 Task: Look for space in Kukichūō, Japan from 13th August, 2023 to 17th August, 2023 for 2 adults in price range Rs.10000 to Rs.16000. Place can be entire place with 2 bedrooms having 2 beds and 1 bathroom. Property type can be house, flat, guest house. Amenities needed are: wifi. Booking option can be shelf check-in. Required host language is English.
Action: Mouse moved to (510, 132)
Screenshot: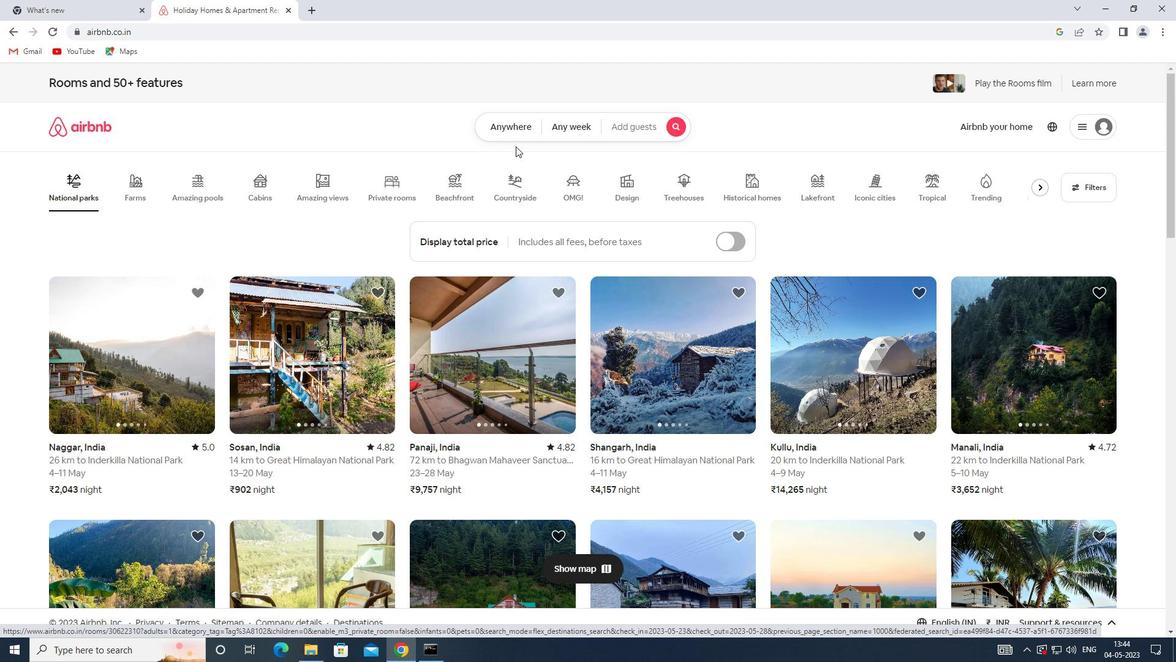 
Action: Mouse pressed left at (510, 132)
Screenshot: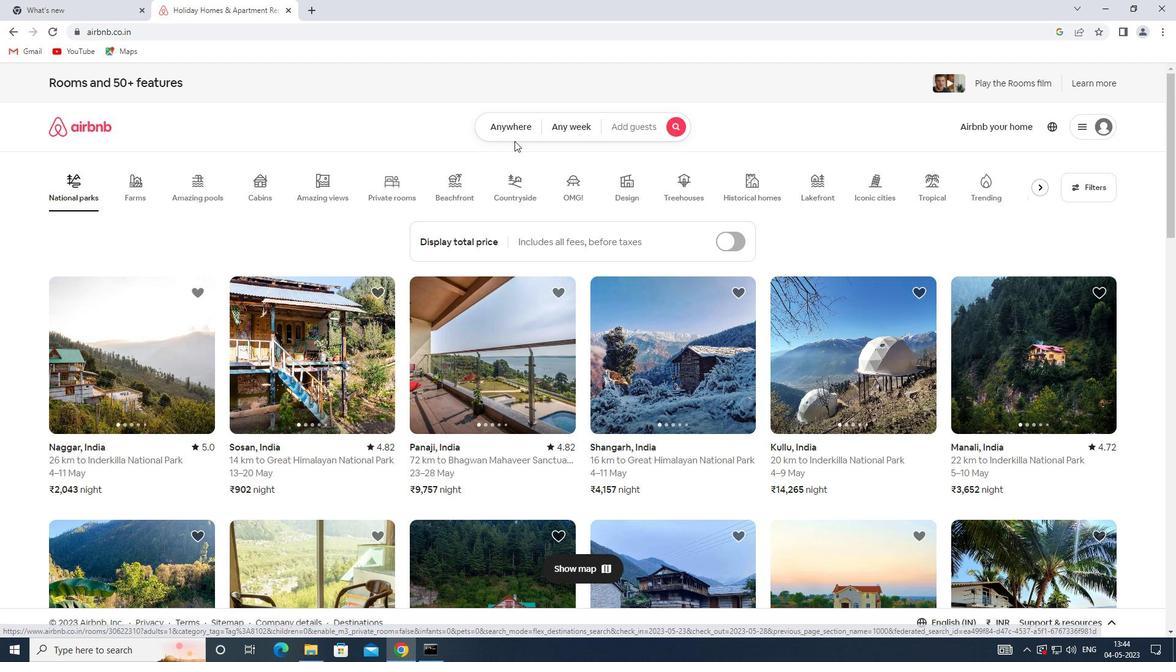 
Action: Mouse moved to (475, 167)
Screenshot: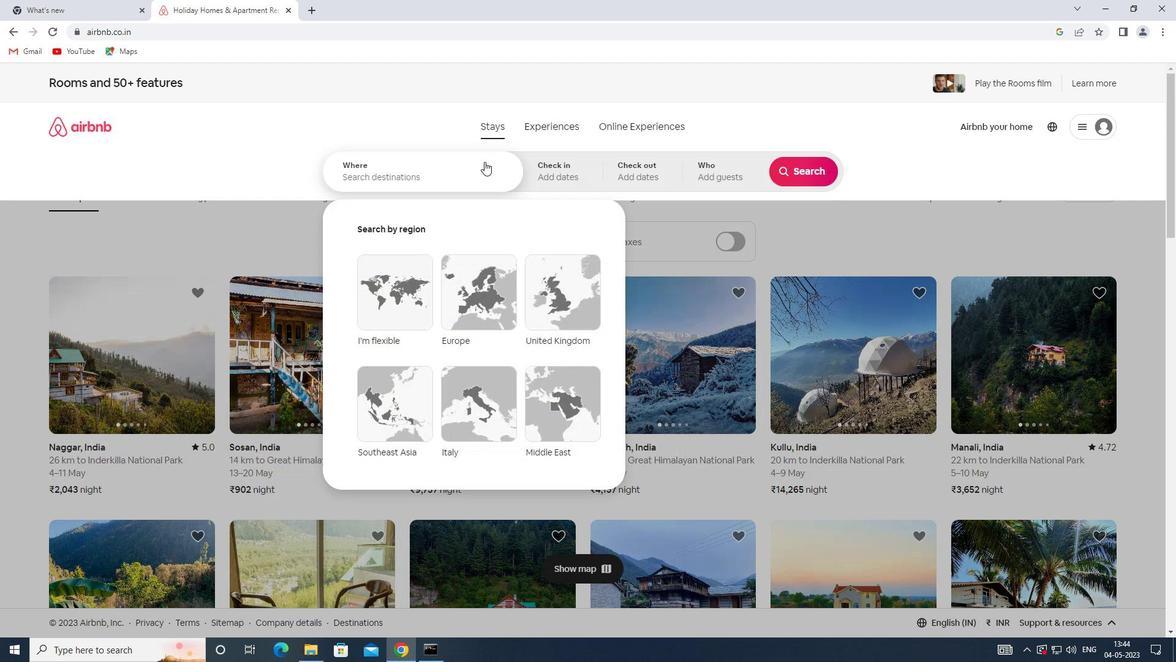 
Action: Mouse pressed left at (475, 167)
Screenshot: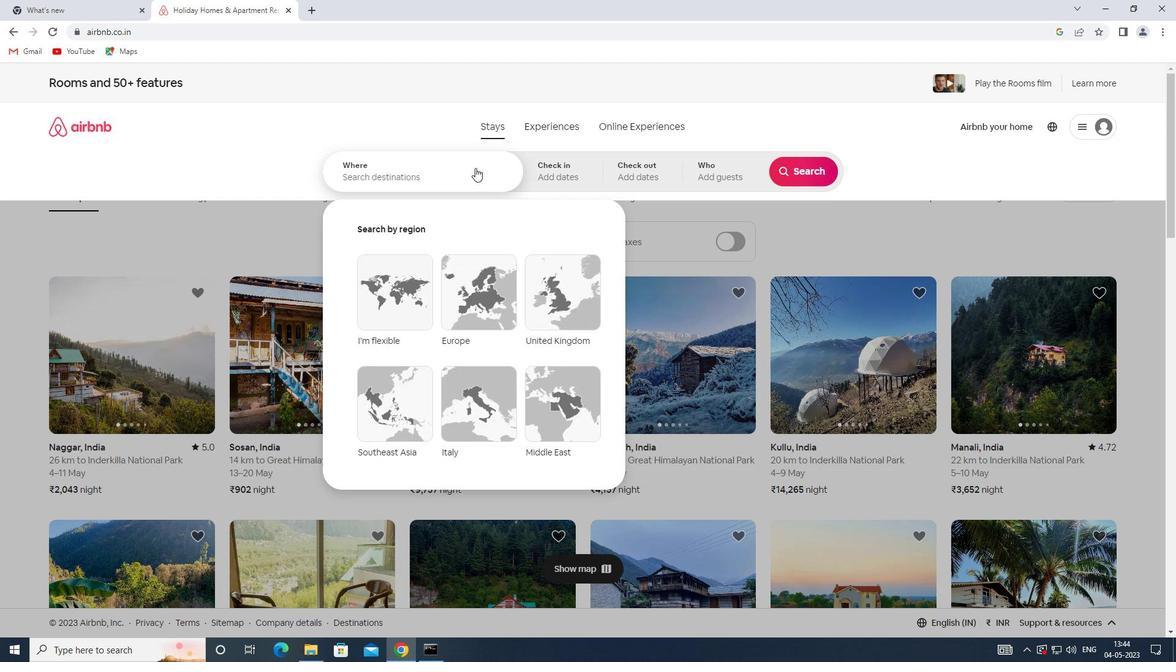 
Action: Key pressed <Key.shift>KUKICHUO,<Key.shift>JAQPAN<Key.backspace><Key.backspace><Key.backspace><Key.backspace>PAN
Screenshot: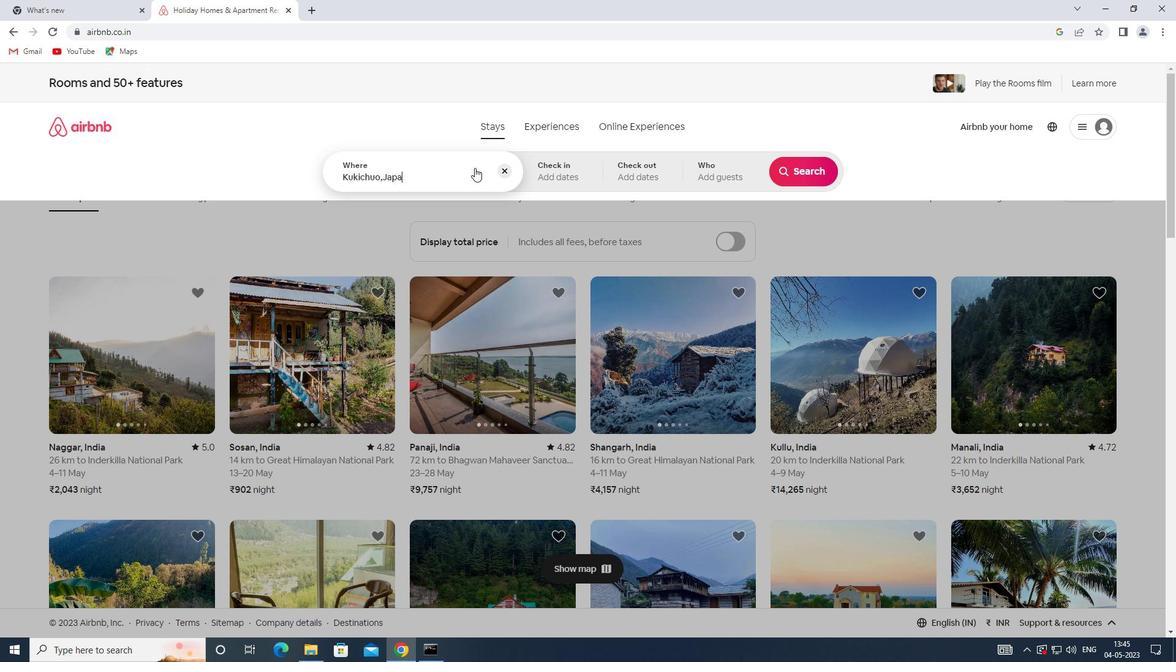 
Action: Mouse moved to (546, 180)
Screenshot: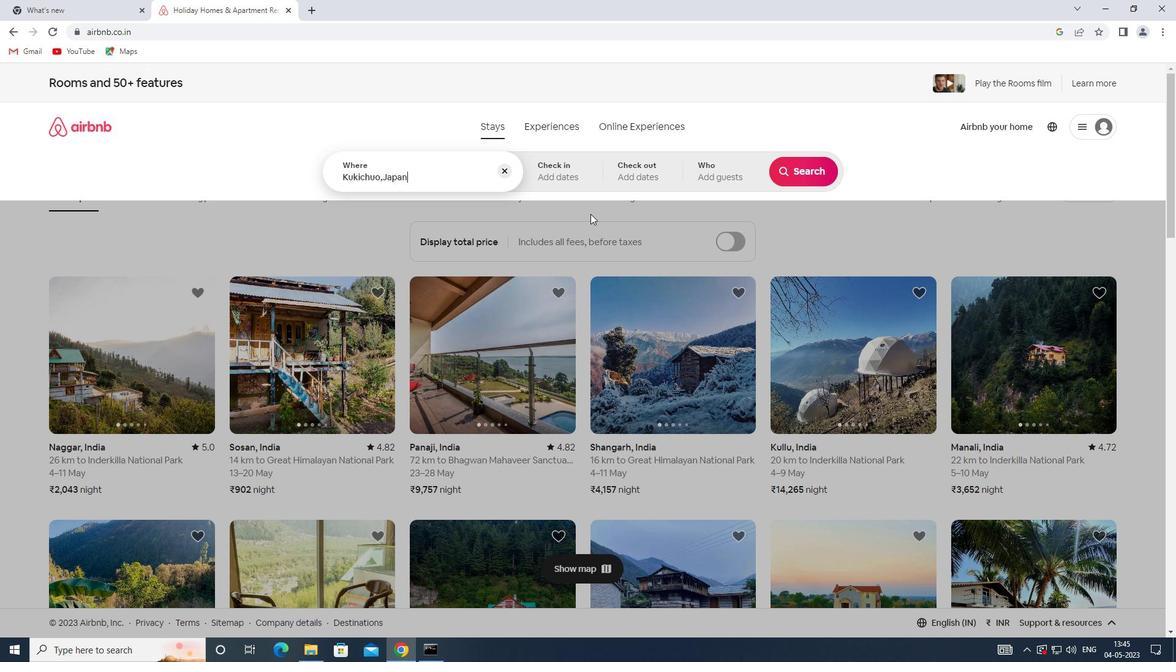 
Action: Mouse pressed left at (546, 180)
Screenshot: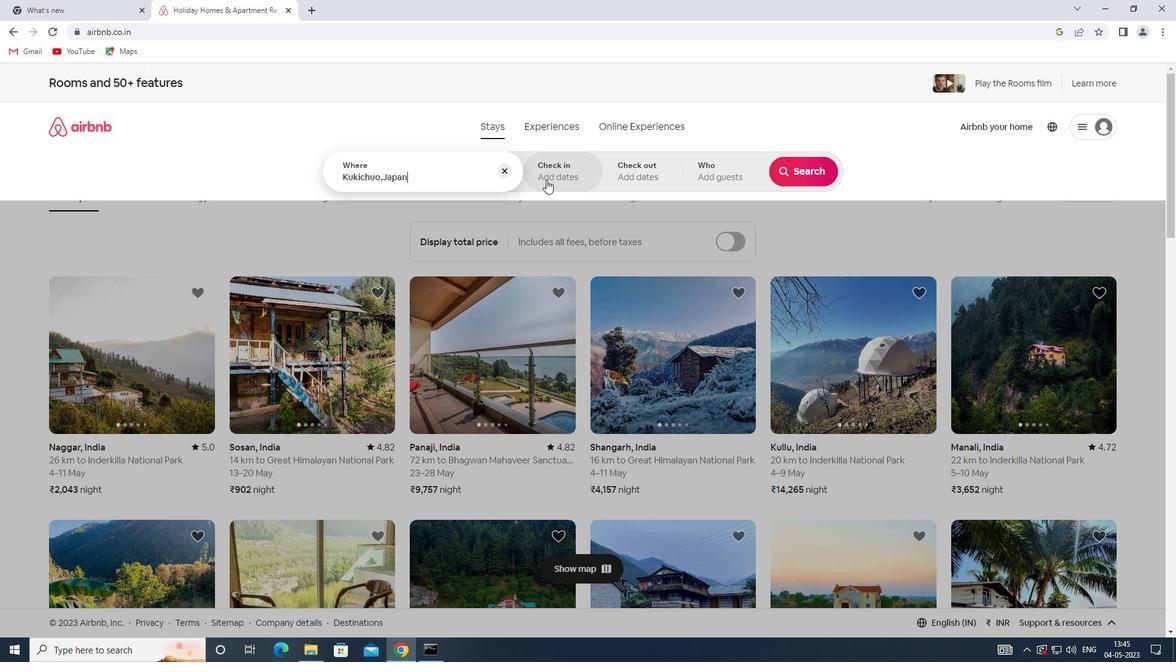 
Action: Mouse moved to (796, 272)
Screenshot: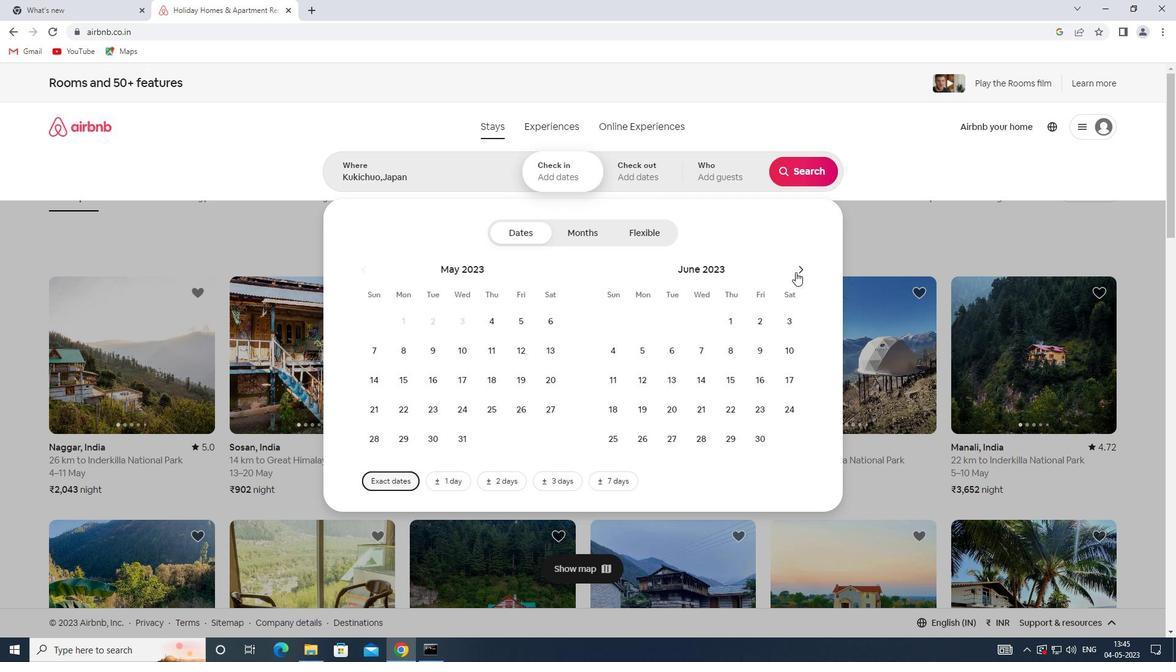 
Action: Mouse pressed left at (796, 272)
Screenshot: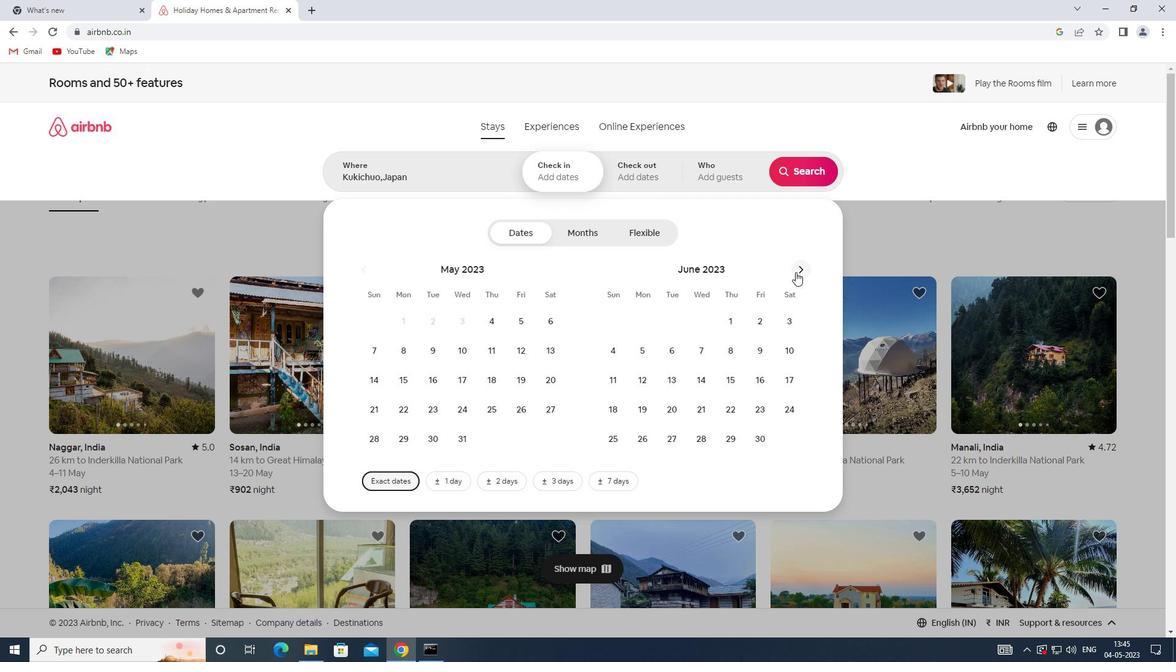 
Action: Mouse pressed left at (796, 272)
Screenshot: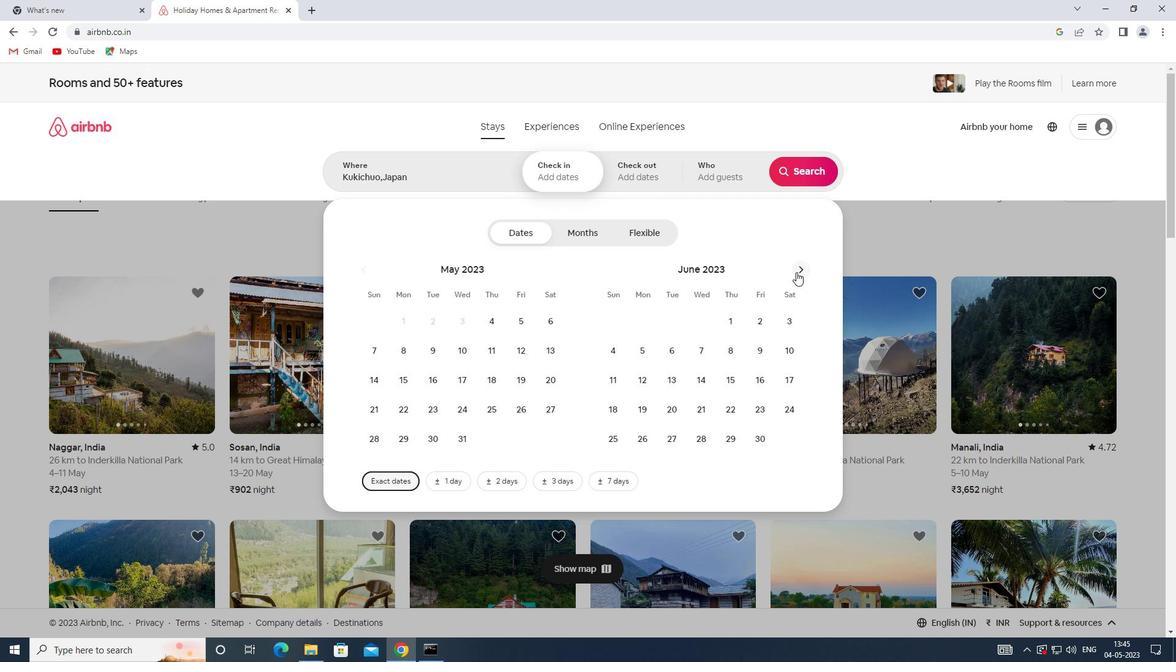 
Action: Mouse moved to (616, 376)
Screenshot: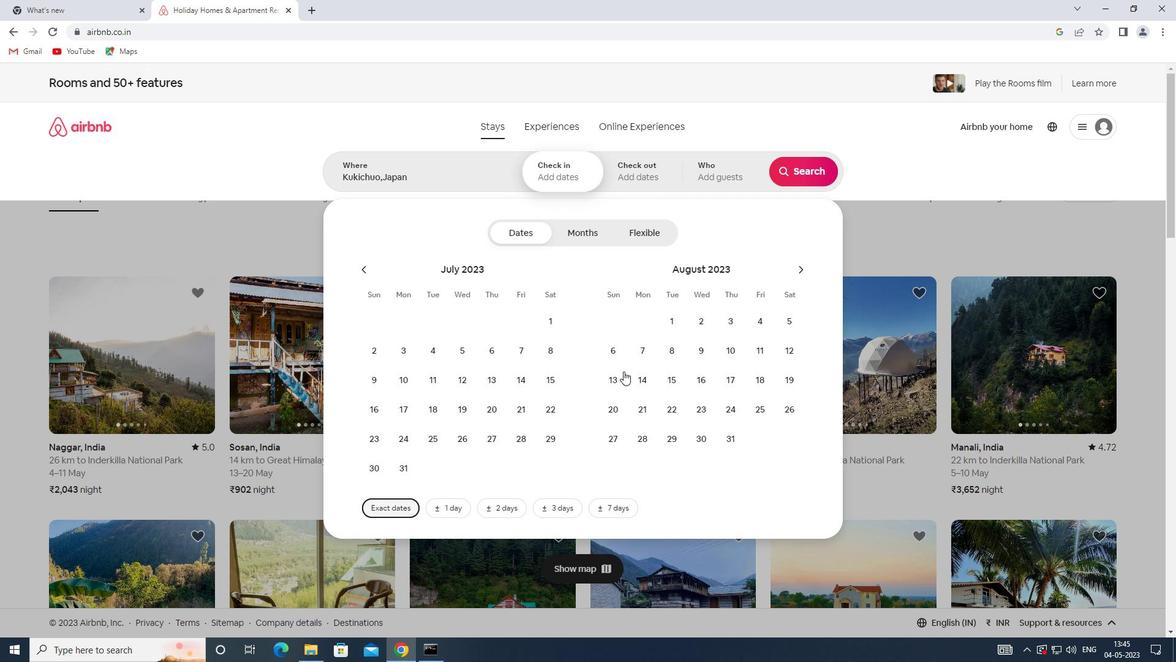 
Action: Mouse pressed left at (616, 376)
Screenshot: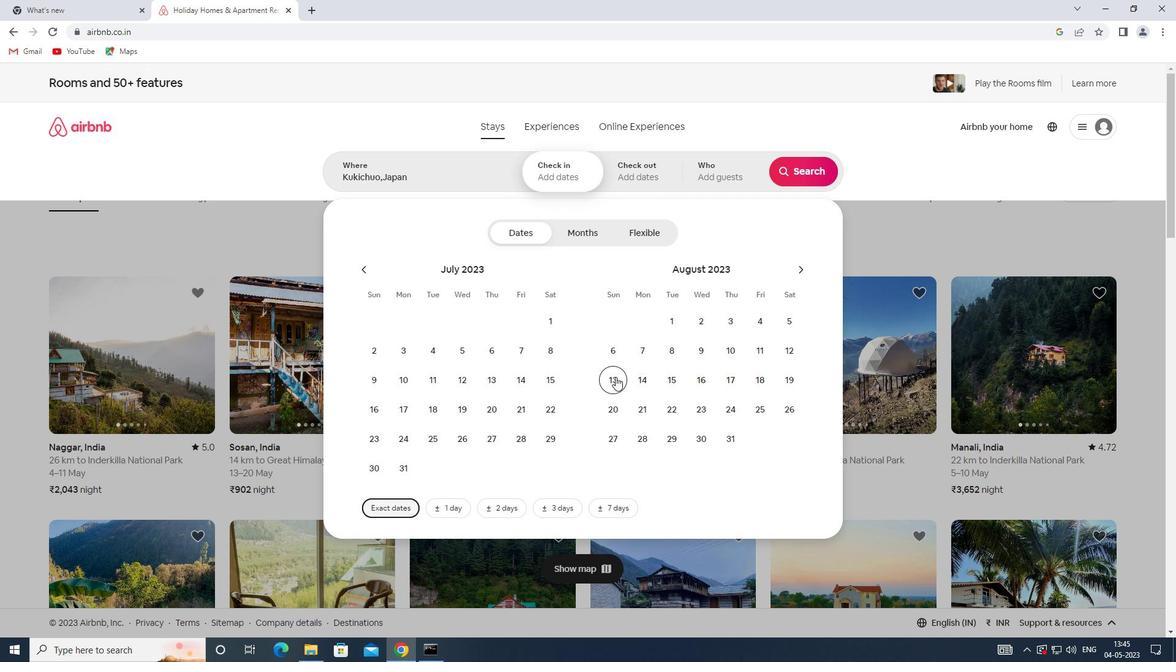 
Action: Mouse moved to (731, 372)
Screenshot: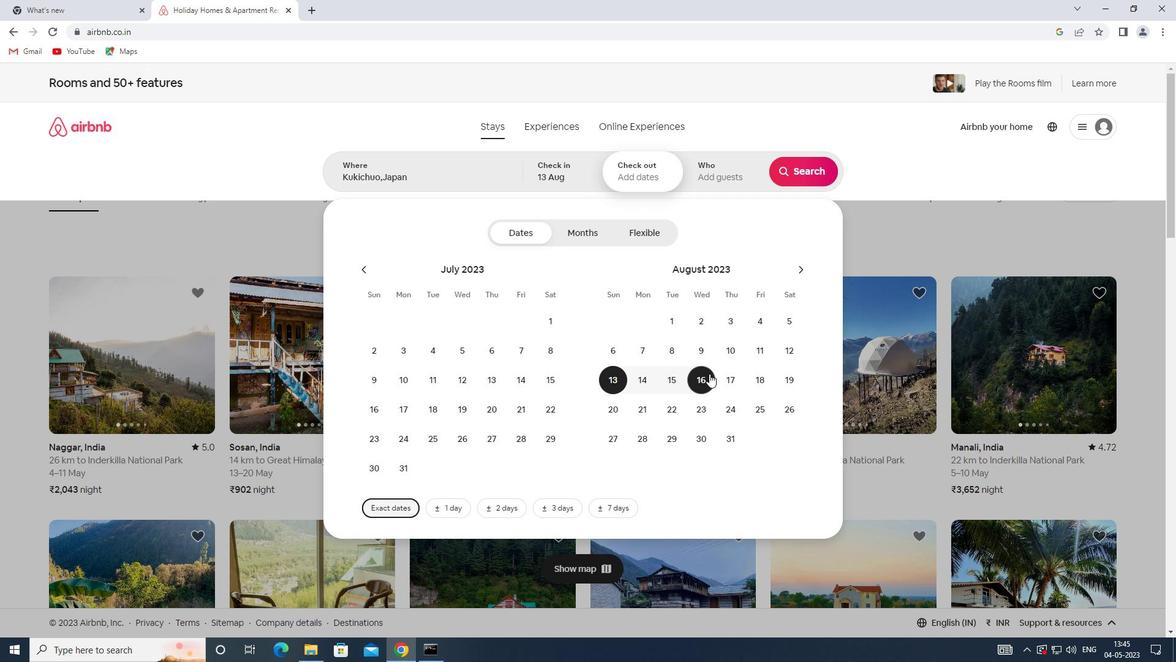 
Action: Mouse pressed left at (731, 372)
Screenshot: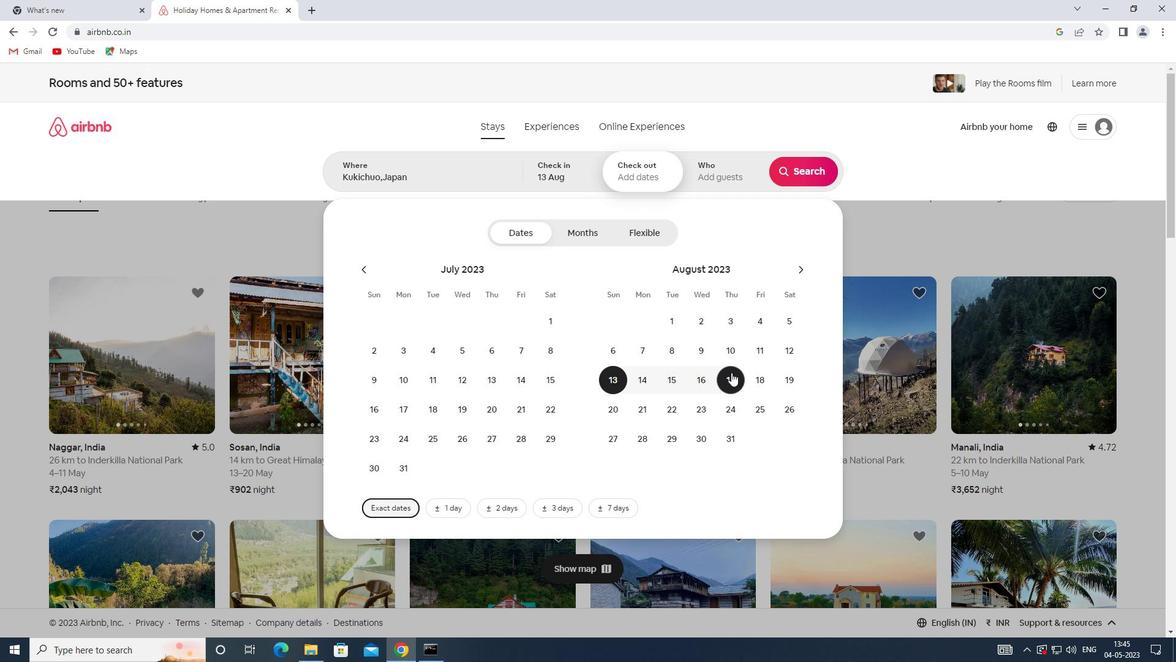
Action: Mouse moved to (738, 173)
Screenshot: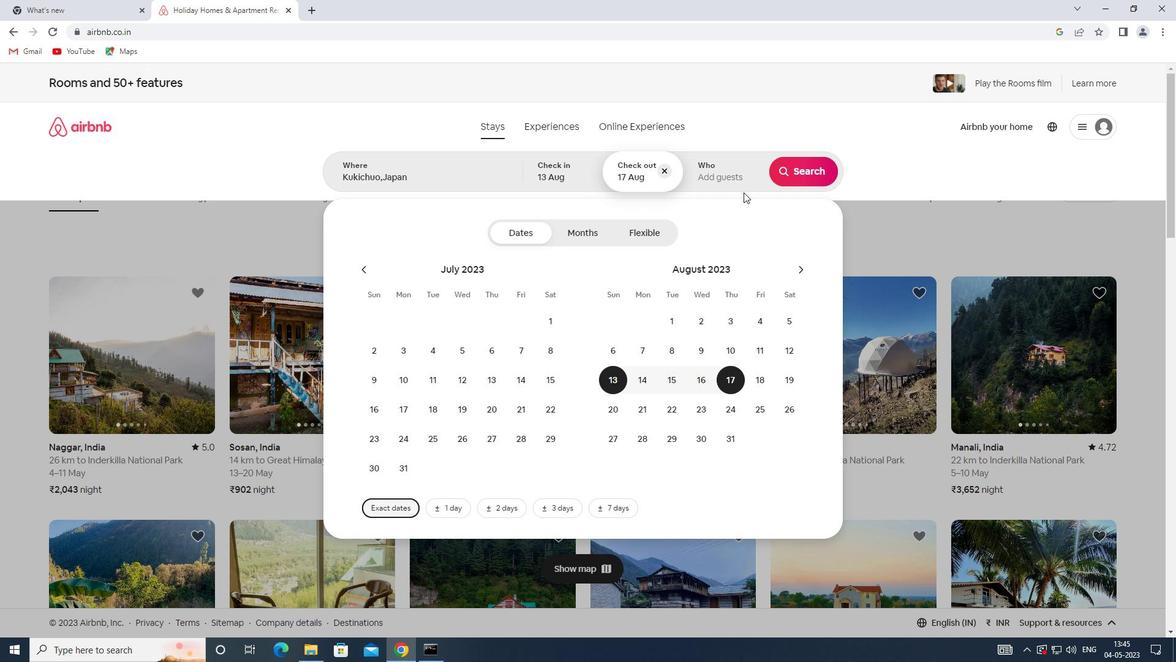 
Action: Mouse pressed left at (738, 173)
Screenshot: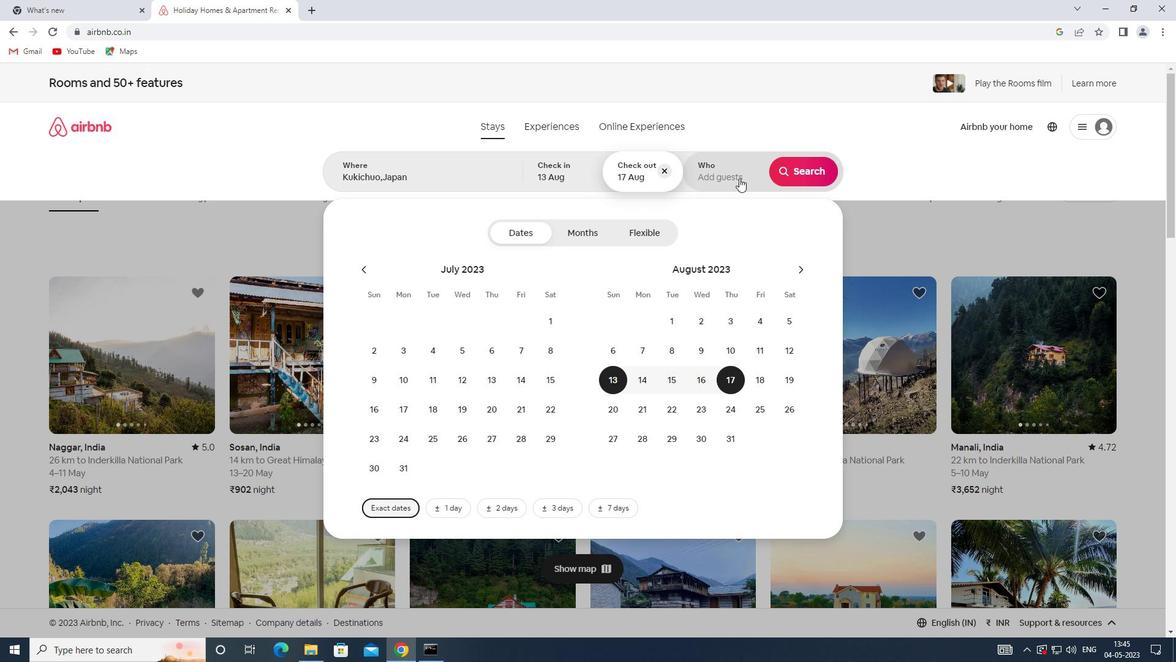 
Action: Mouse moved to (805, 239)
Screenshot: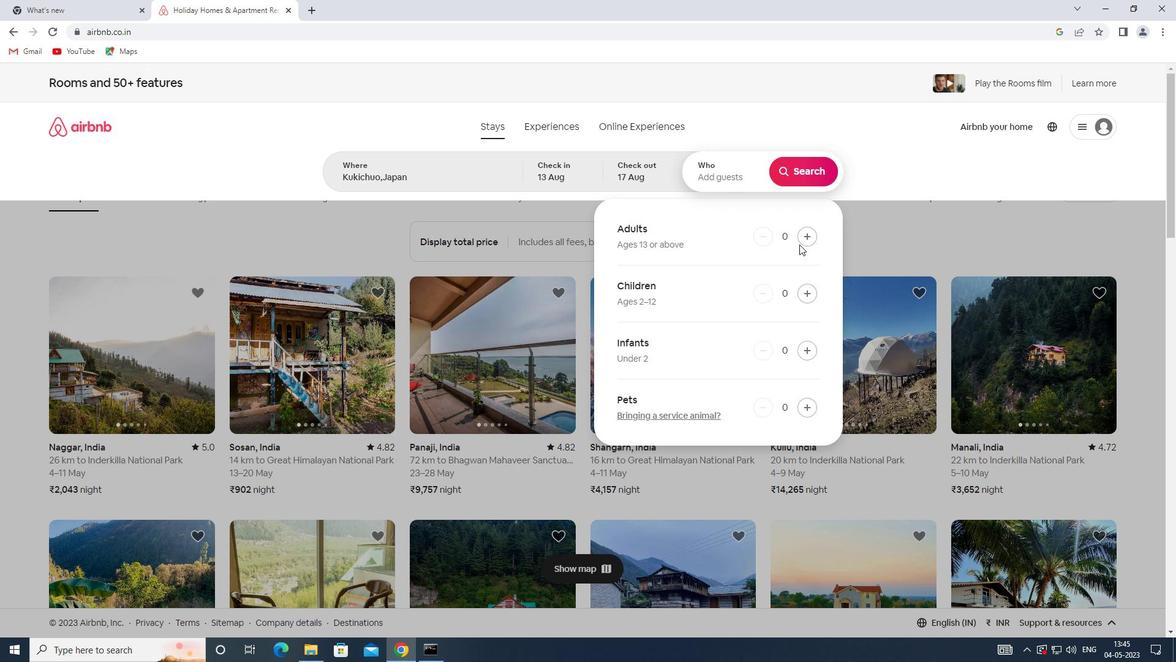 
Action: Mouse pressed left at (805, 239)
Screenshot: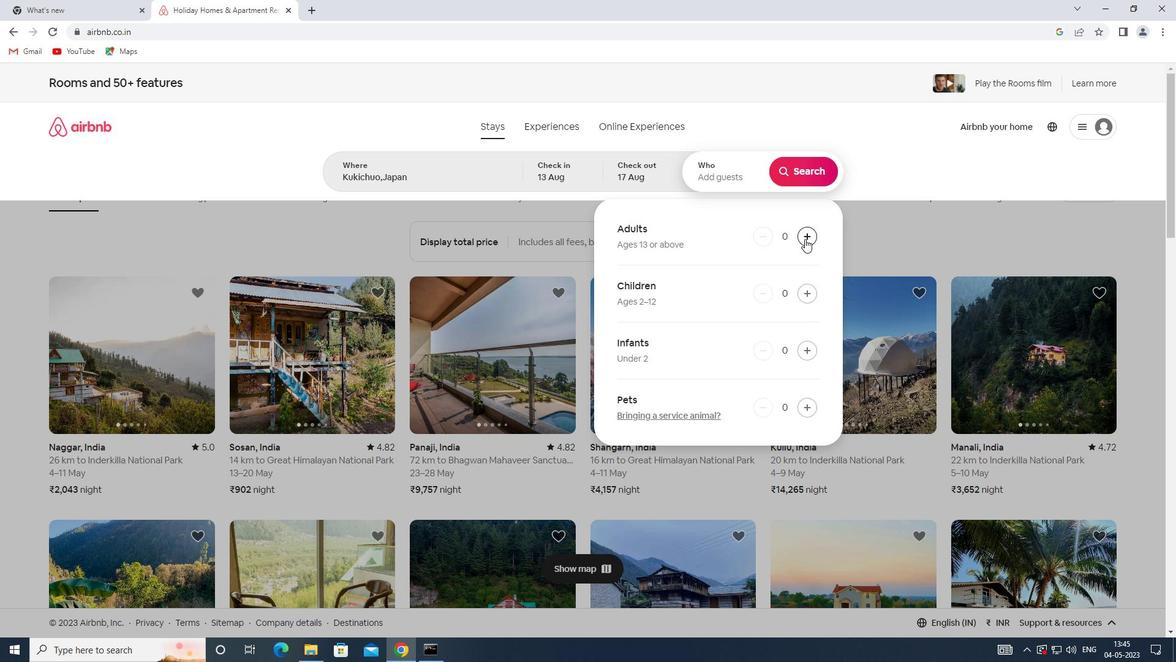 
Action: Mouse pressed left at (805, 239)
Screenshot: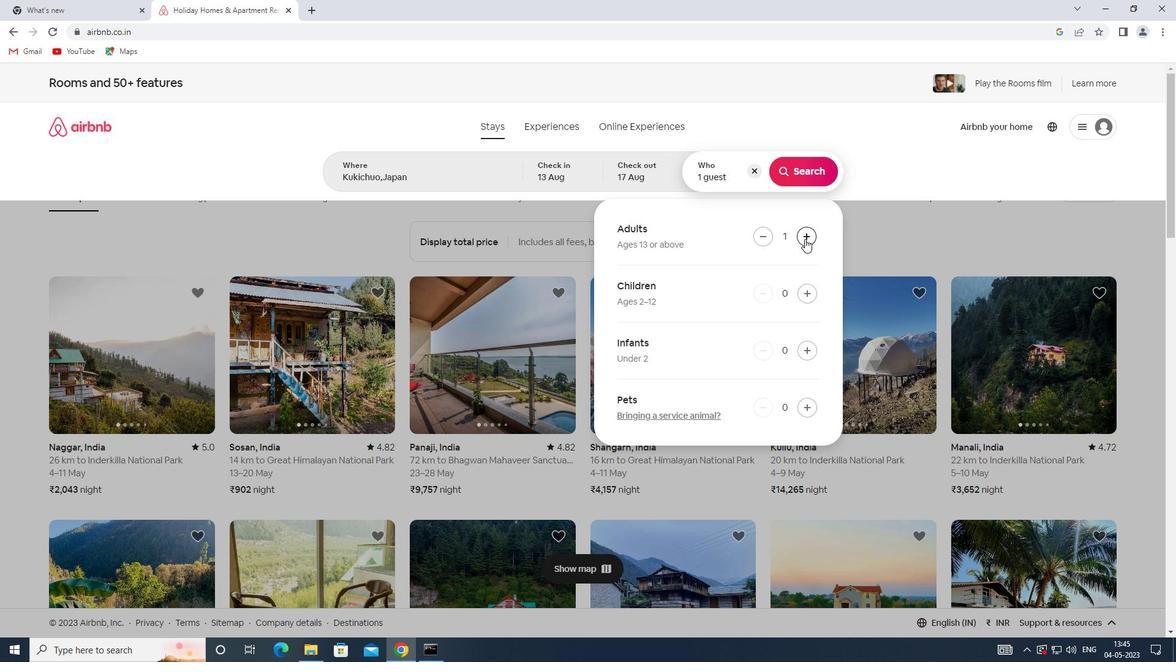
Action: Mouse moved to (804, 171)
Screenshot: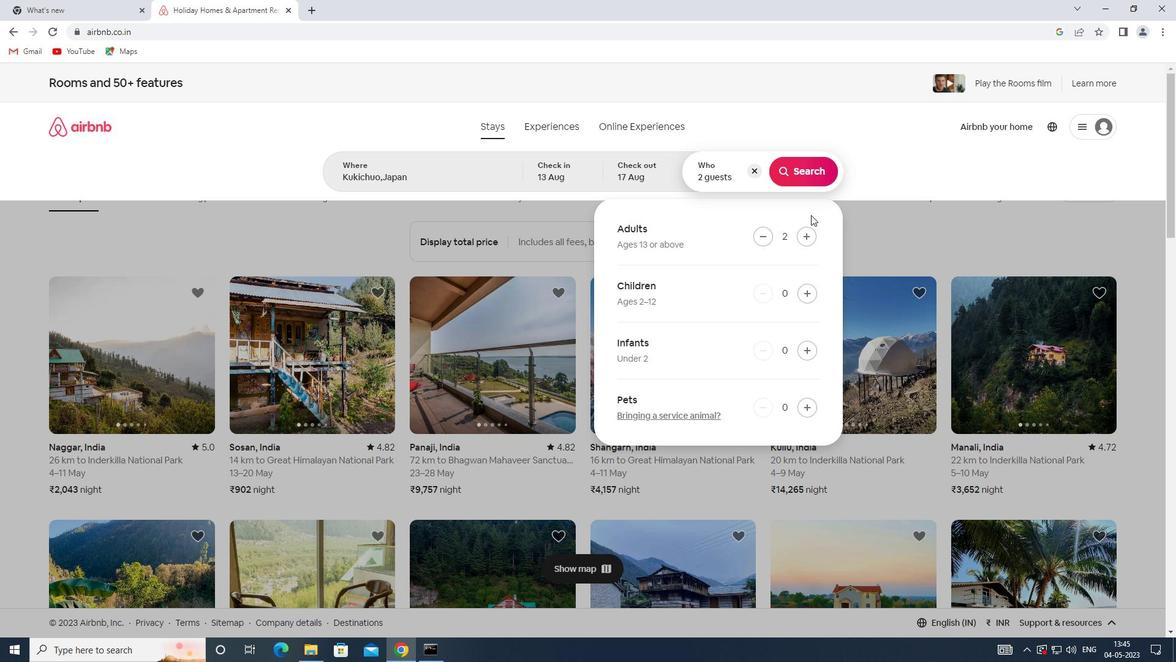 
Action: Mouse pressed left at (804, 171)
Screenshot: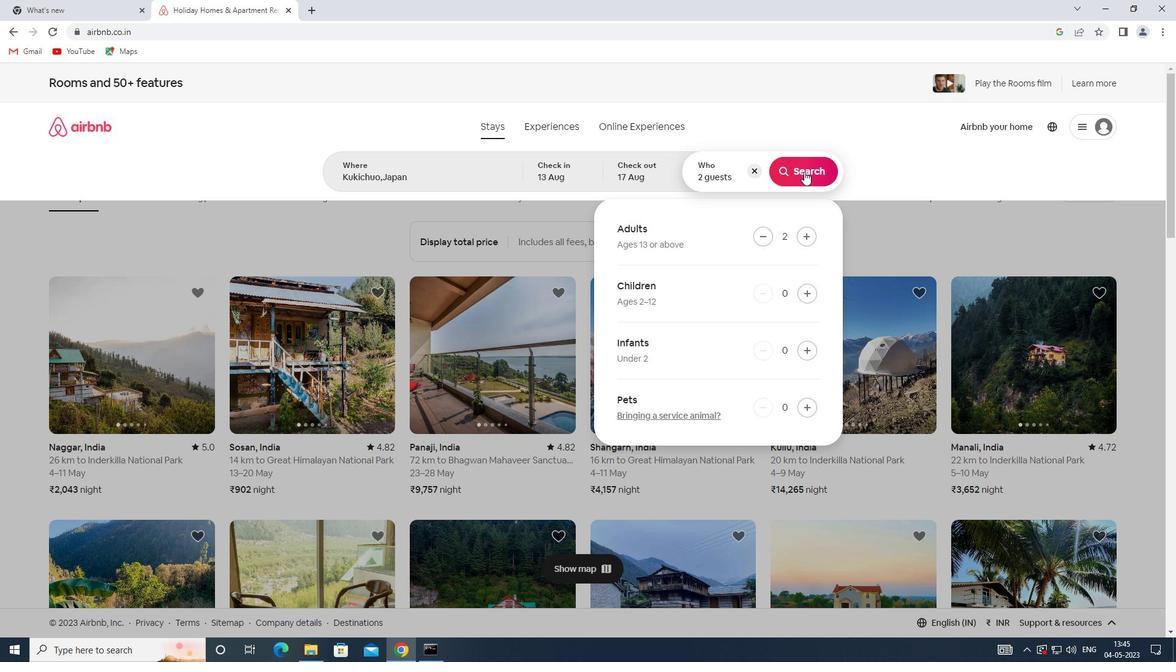 
Action: Mouse moved to (1129, 126)
Screenshot: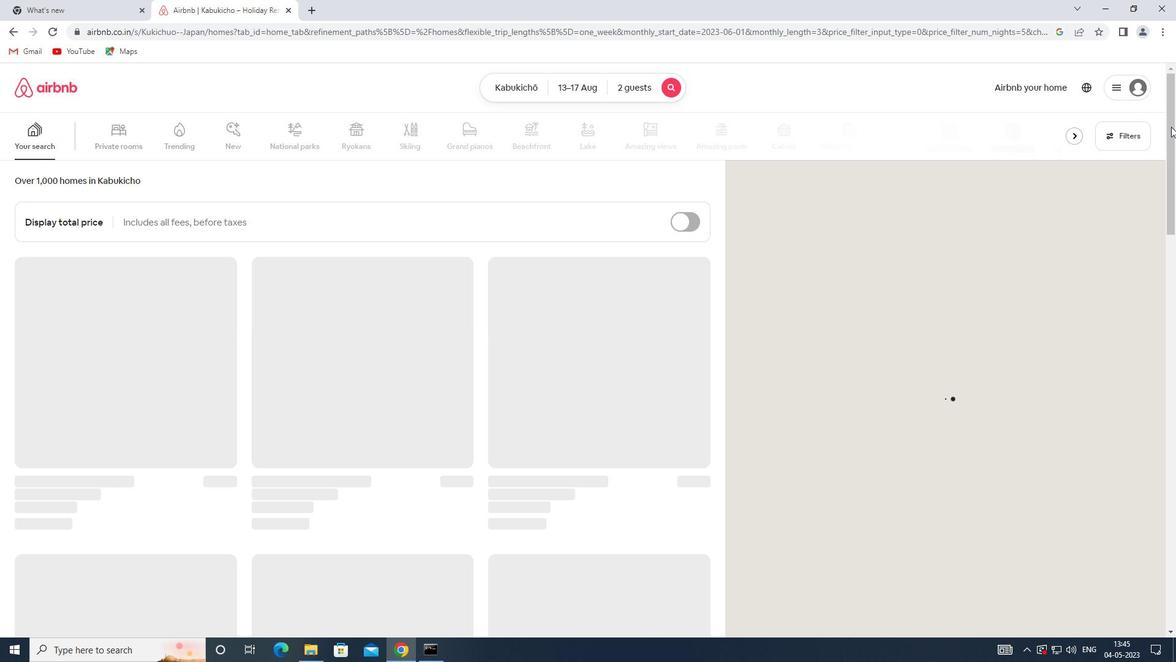 
Action: Mouse pressed left at (1129, 126)
Screenshot: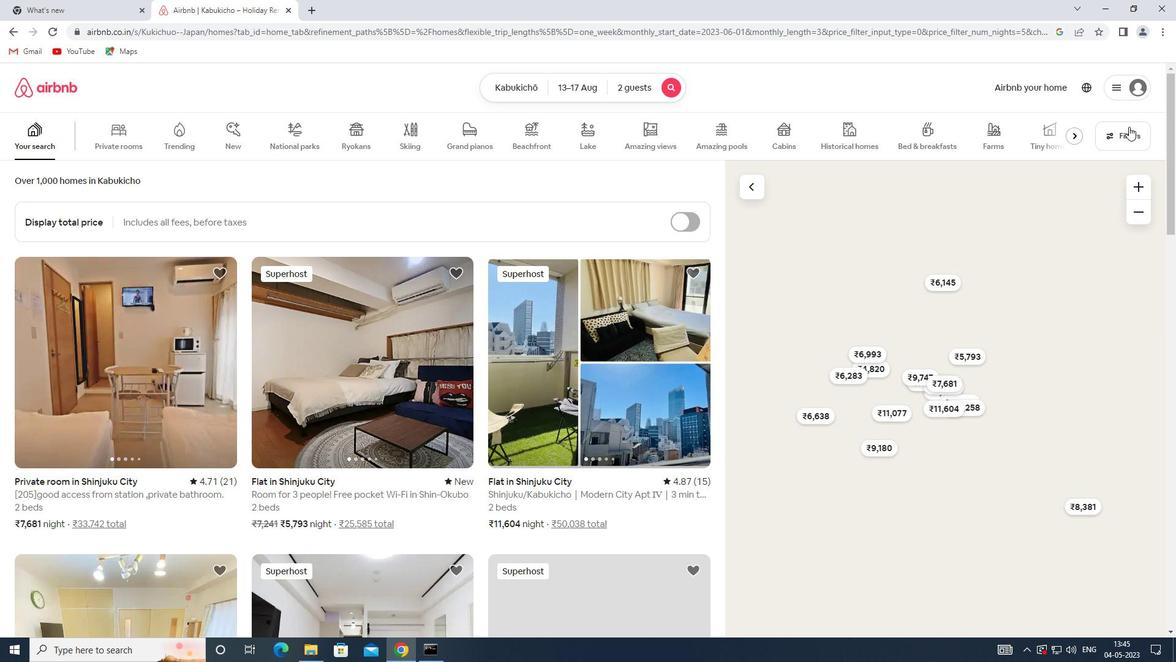 
Action: Mouse moved to (427, 290)
Screenshot: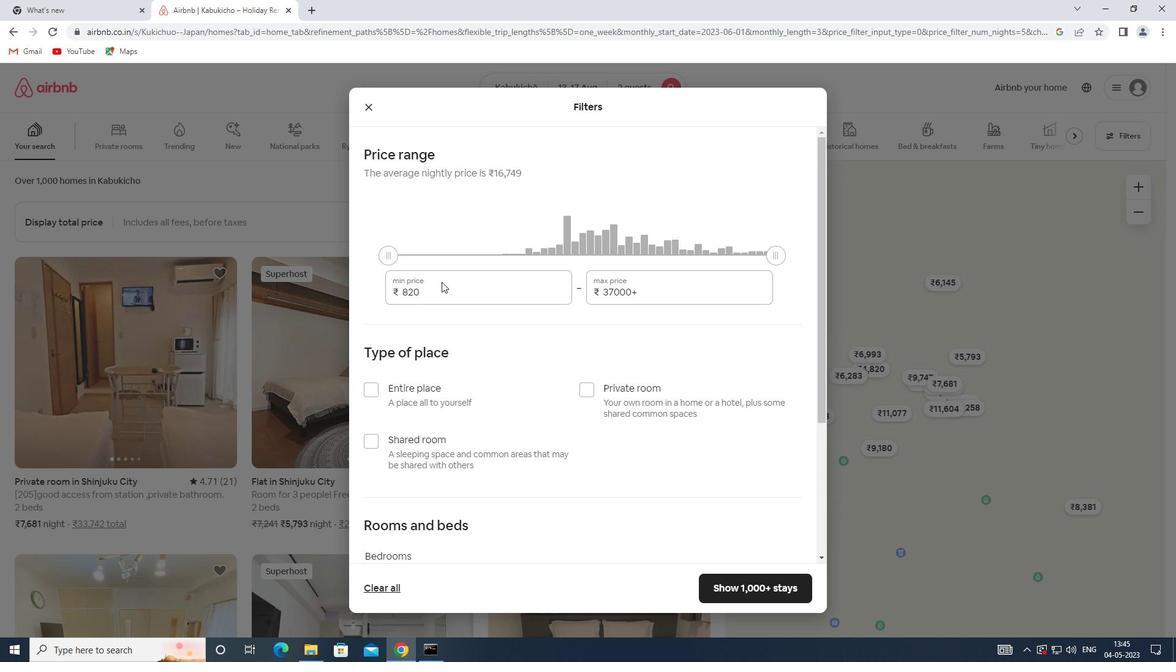 
Action: Mouse pressed left at (427, 290)
Screenshot: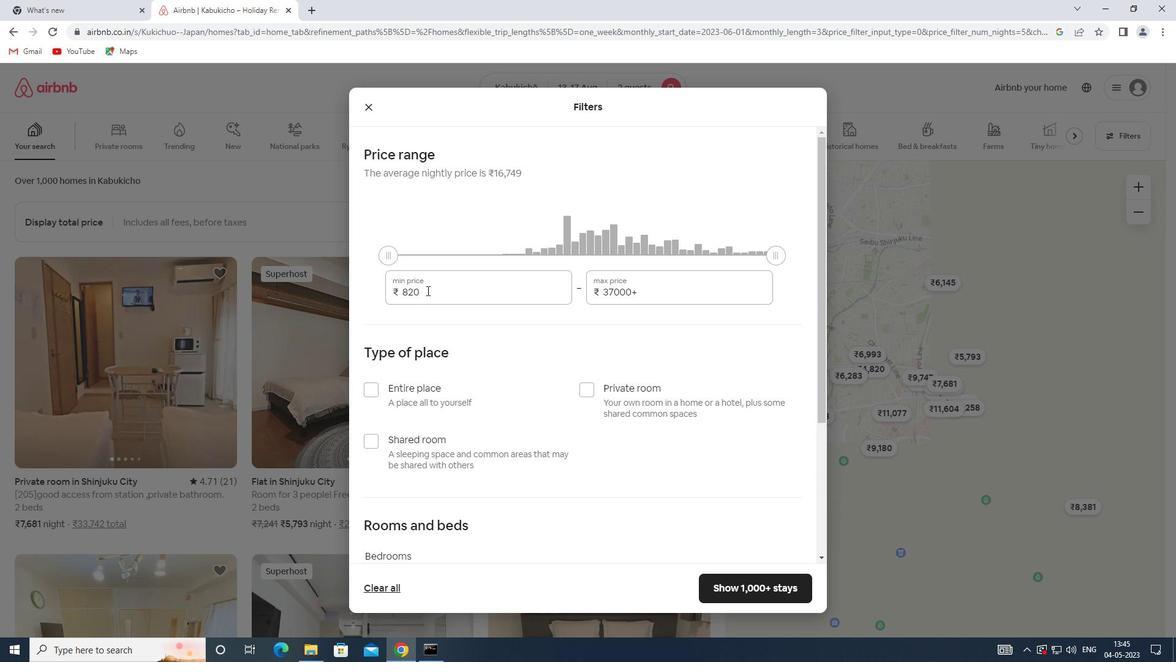 
Action: Mouse moved to (373, 286)
Screenshot: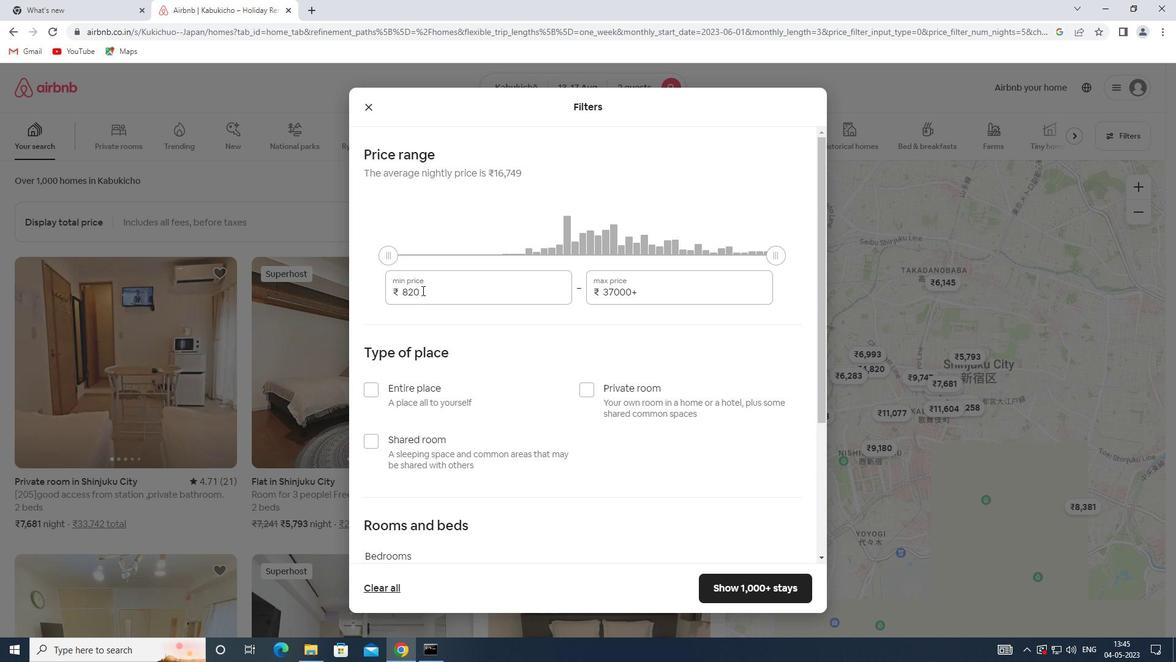 
Action: Key pressed 10000
Screenshot: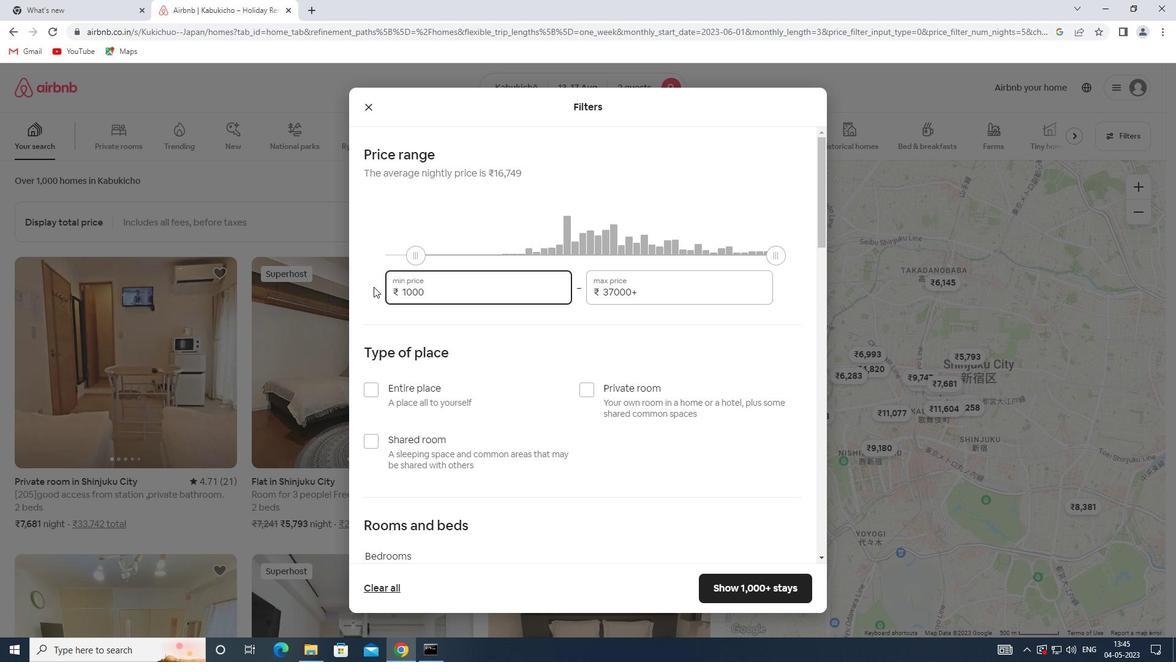 
Action: Mouse moved to (645, 289)
Screenshot: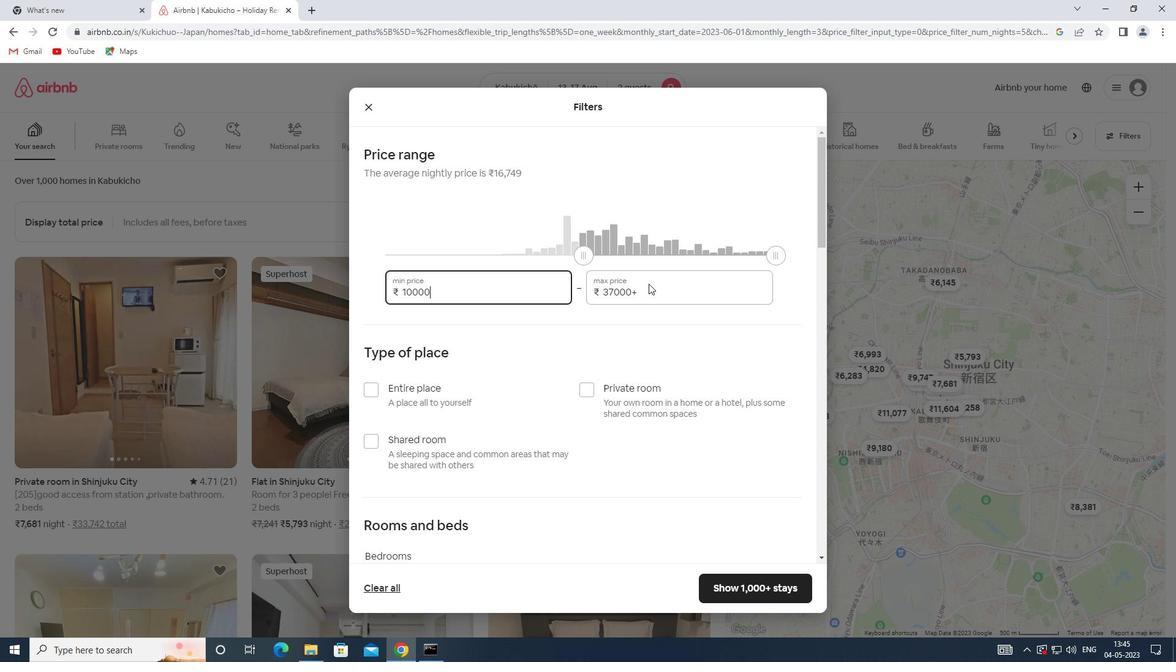 
Action: Mouse pressed left at (645, 289)
Screenshot: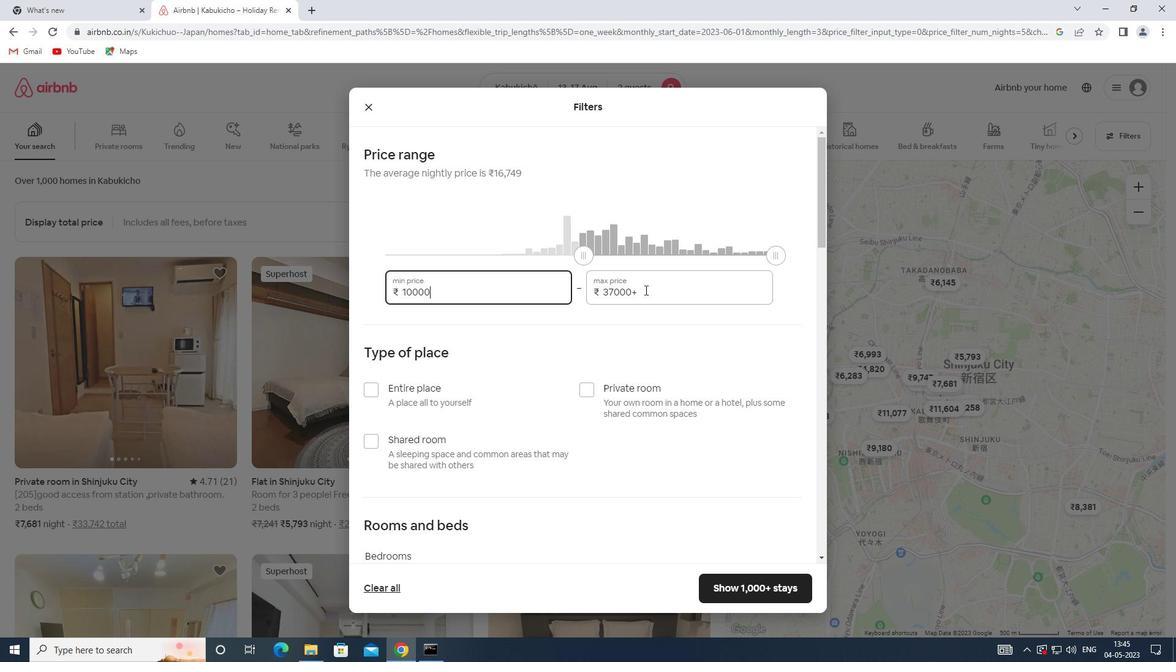 
Action: Mouse moved to (600, 289)
Screenshot: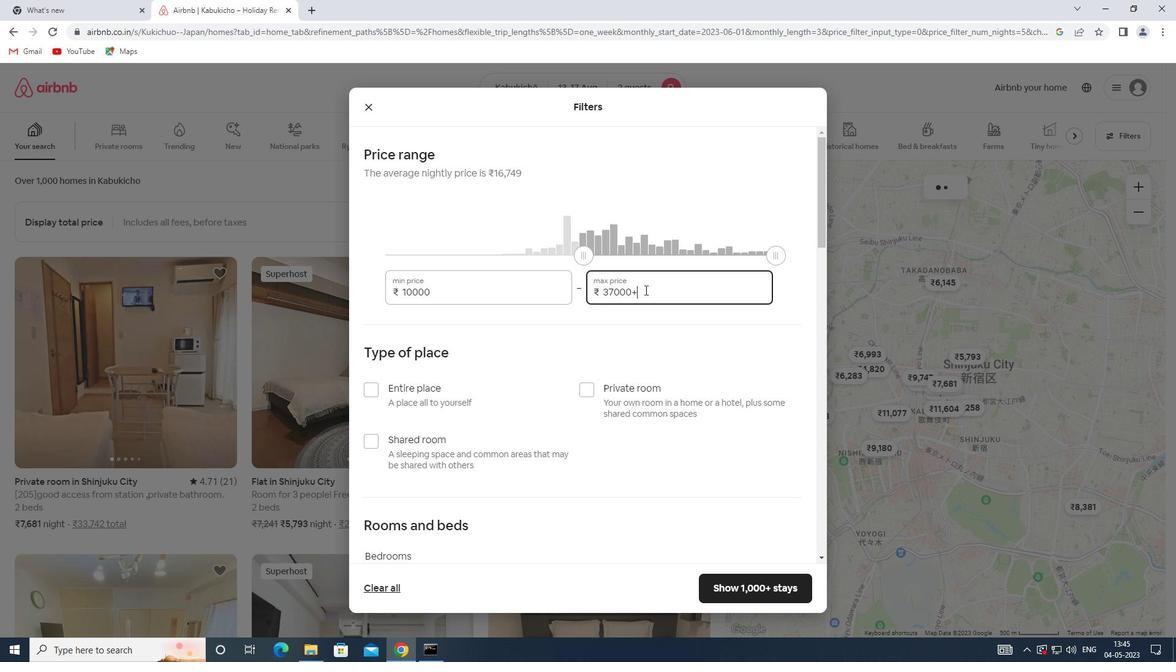 
Action: Key pressed 16000
Screenshot: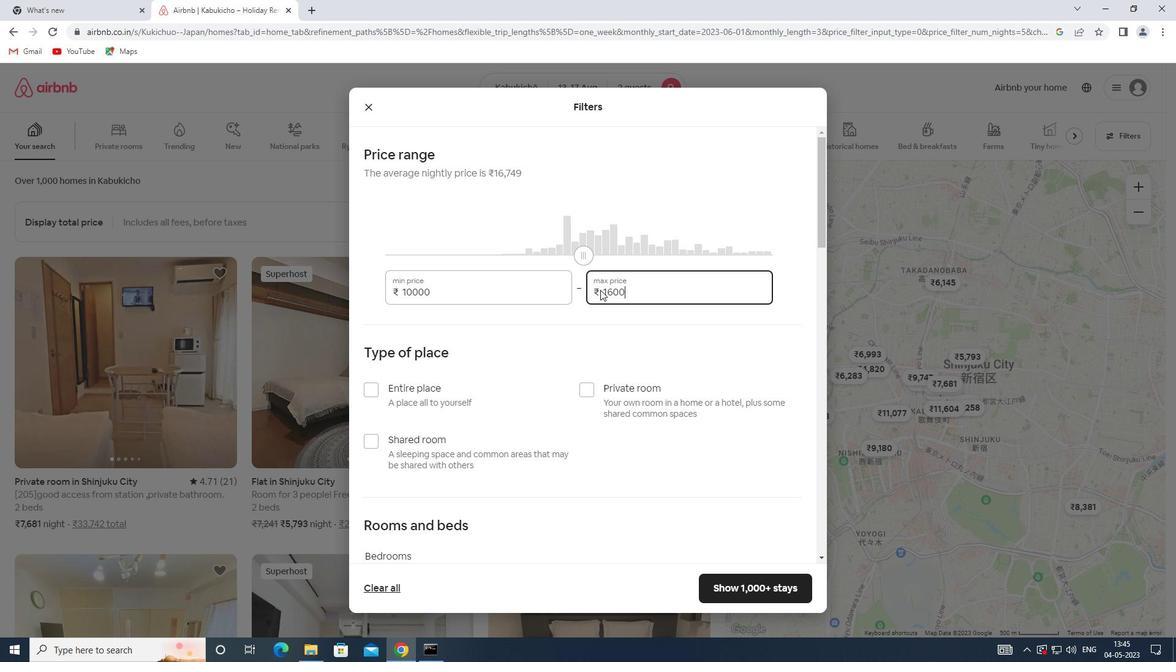 
Action: Mouse scrolled (600, 289) with delta (0, 0)
Screenshot: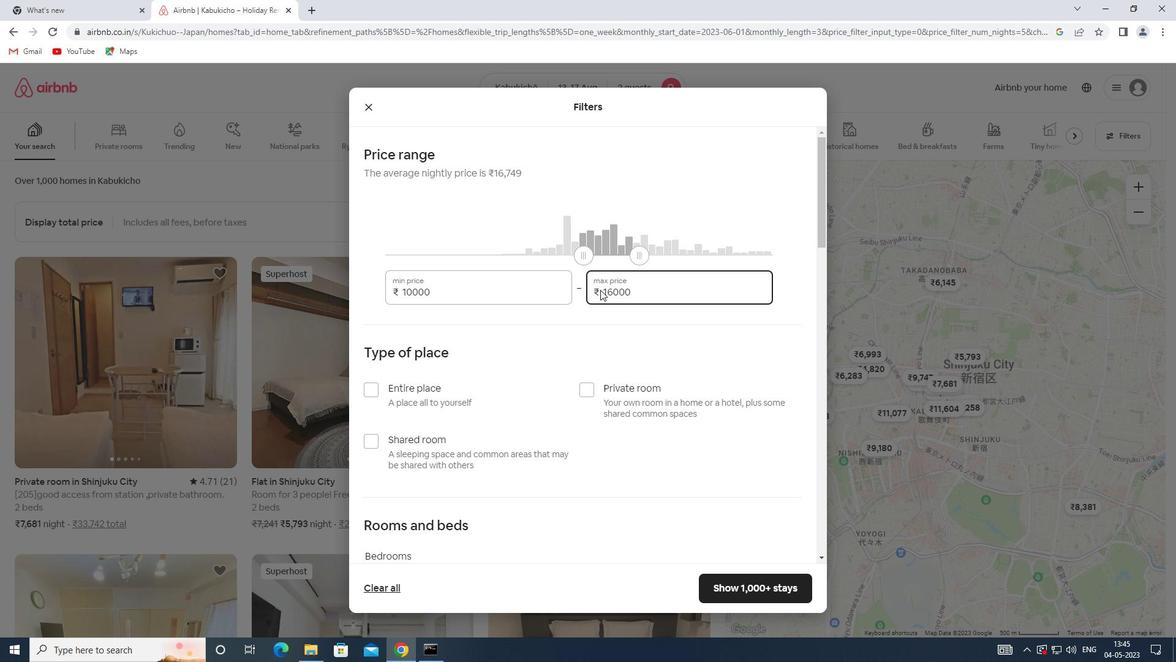 
Action: Mouse moved to (600, 293)
Screenshot: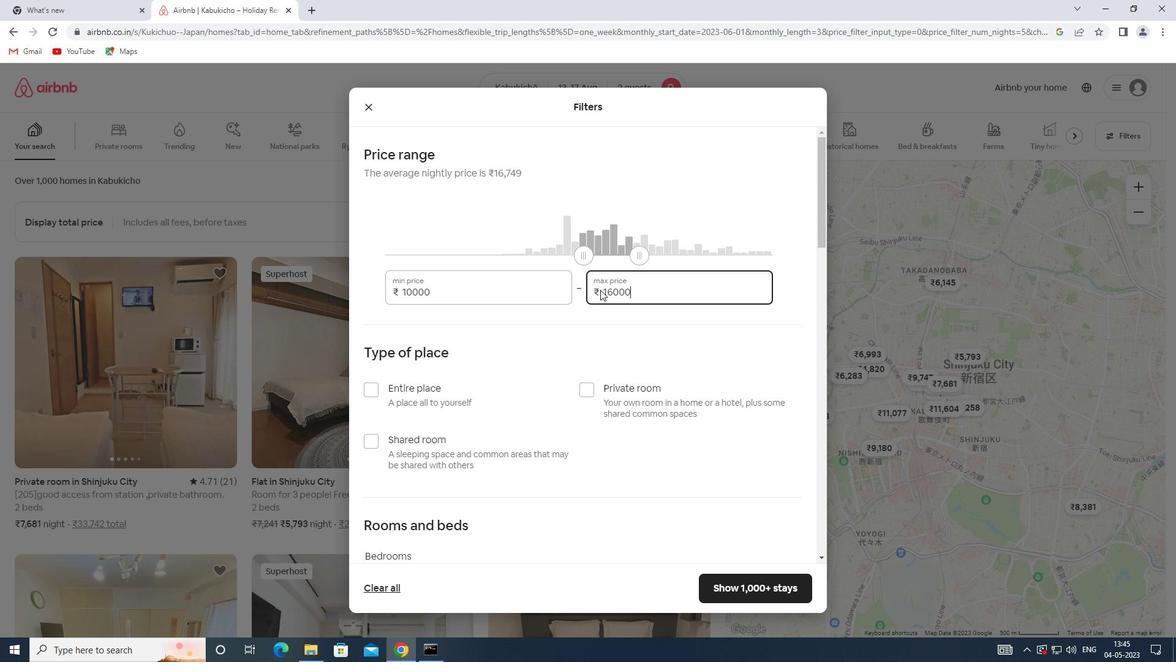 
Action: Mouse scrolled (600, 292) with delta (0, 0)
Screenshot: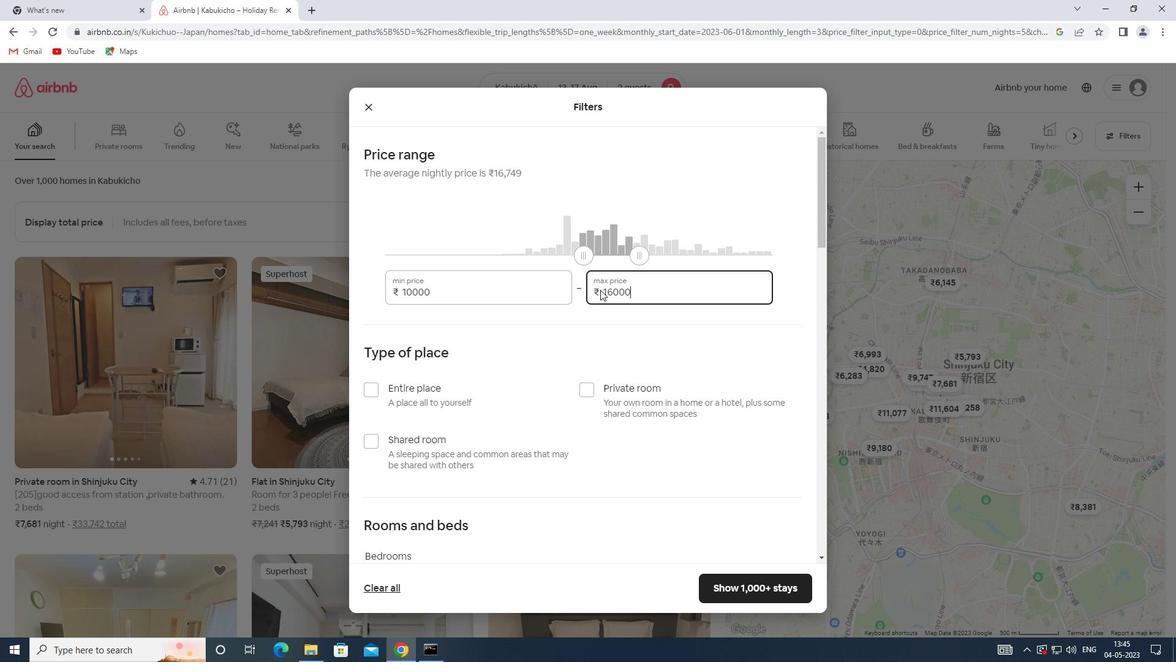 
Action: Mouse moved to (405, 269)
Screenshot: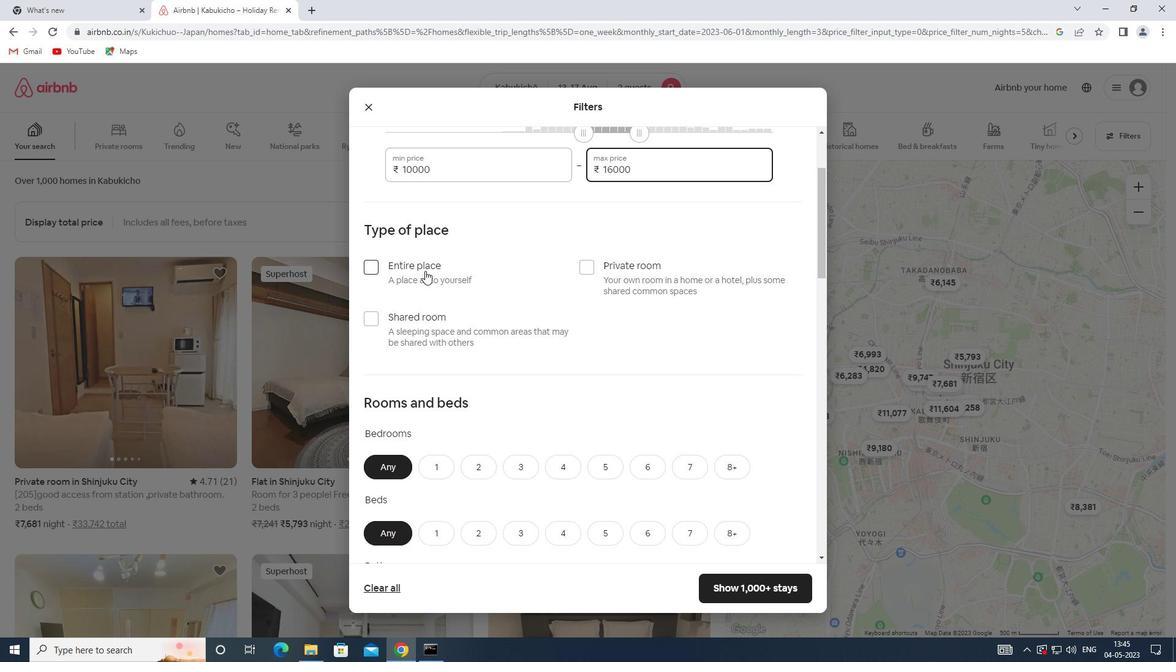 
Action: Mouse pressed left at (405, 269)
Screenshot: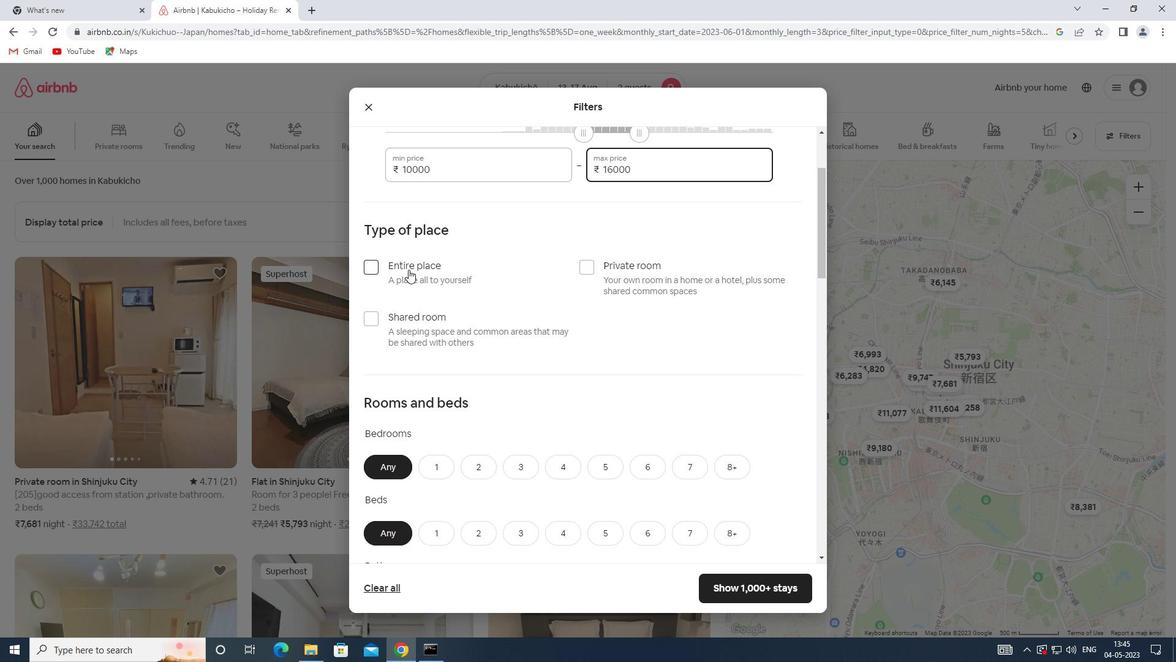 
Action: Mouse scrolled (405, 268) with delta (0, 0)
Screenshot: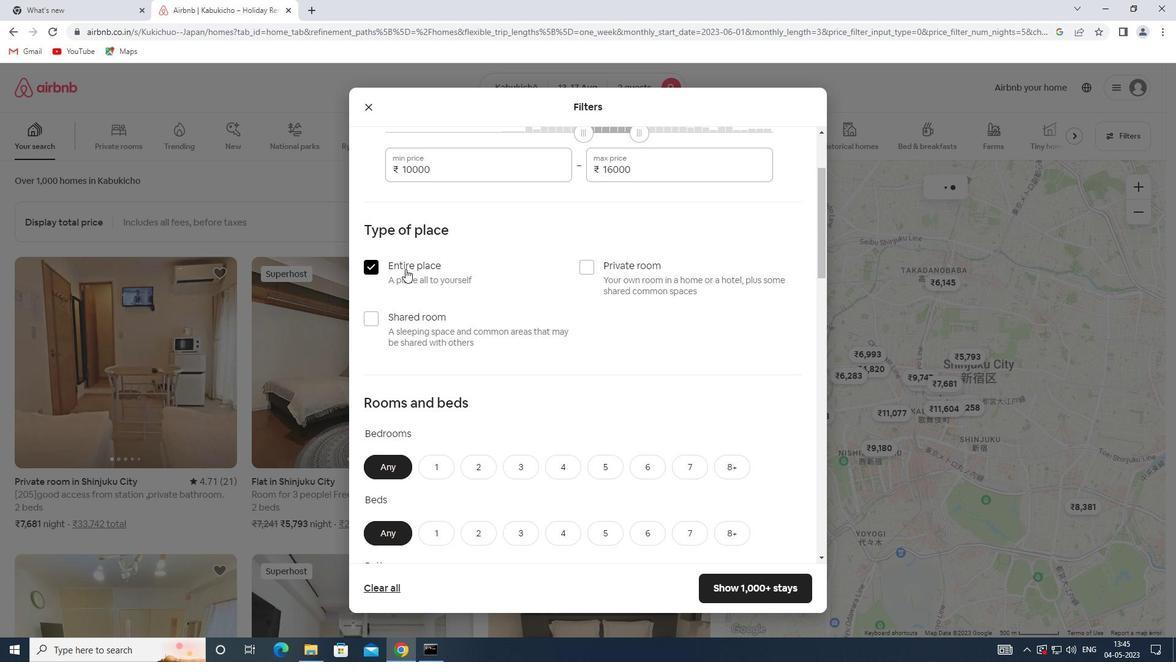 
Action: Mouse moved to (467, 402)
Screenshot: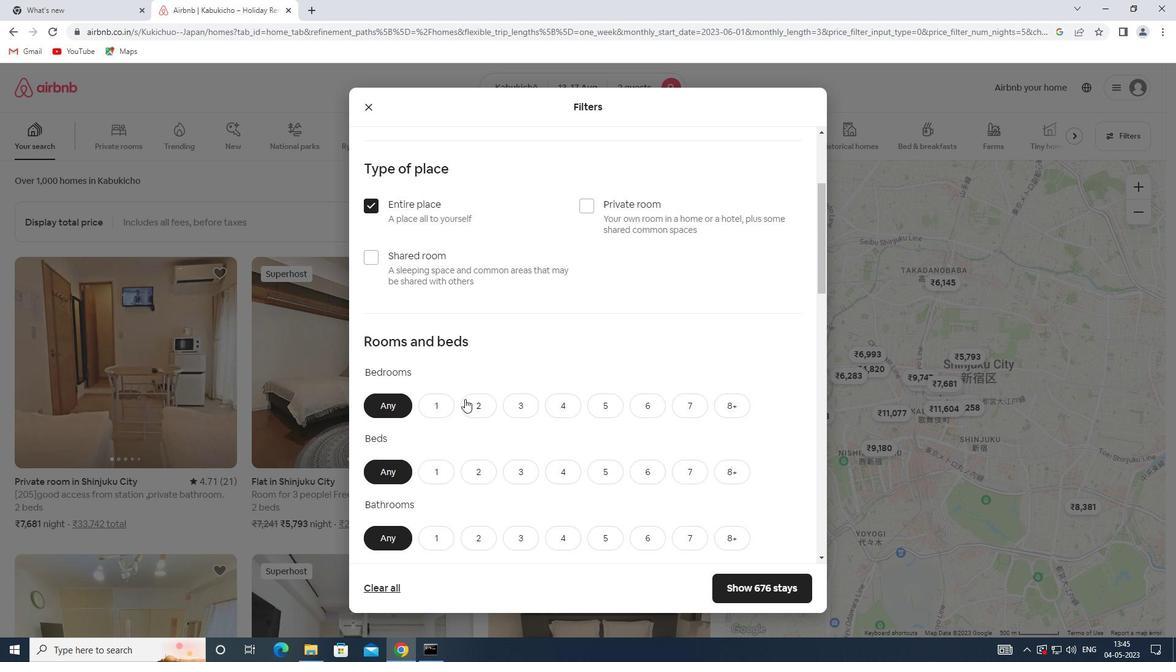
Action: Mouse pressed left at (467, 402)
Screenshot: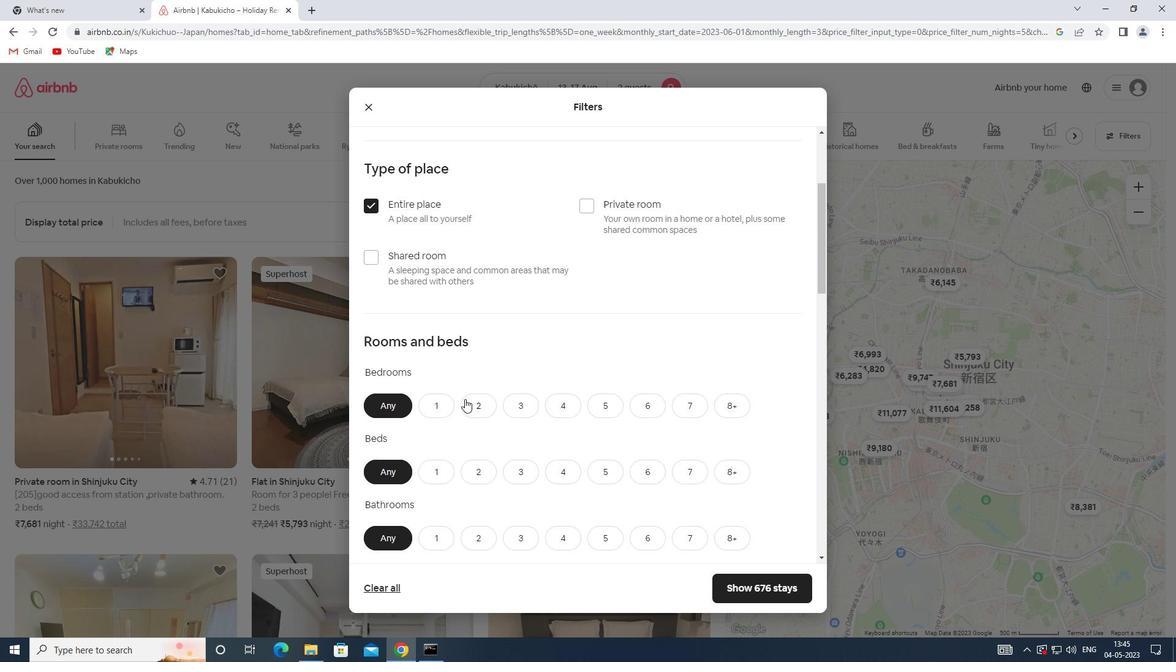 
Action: Mouse scrolled (467, 401) with delta (0, 0)
Screenshot: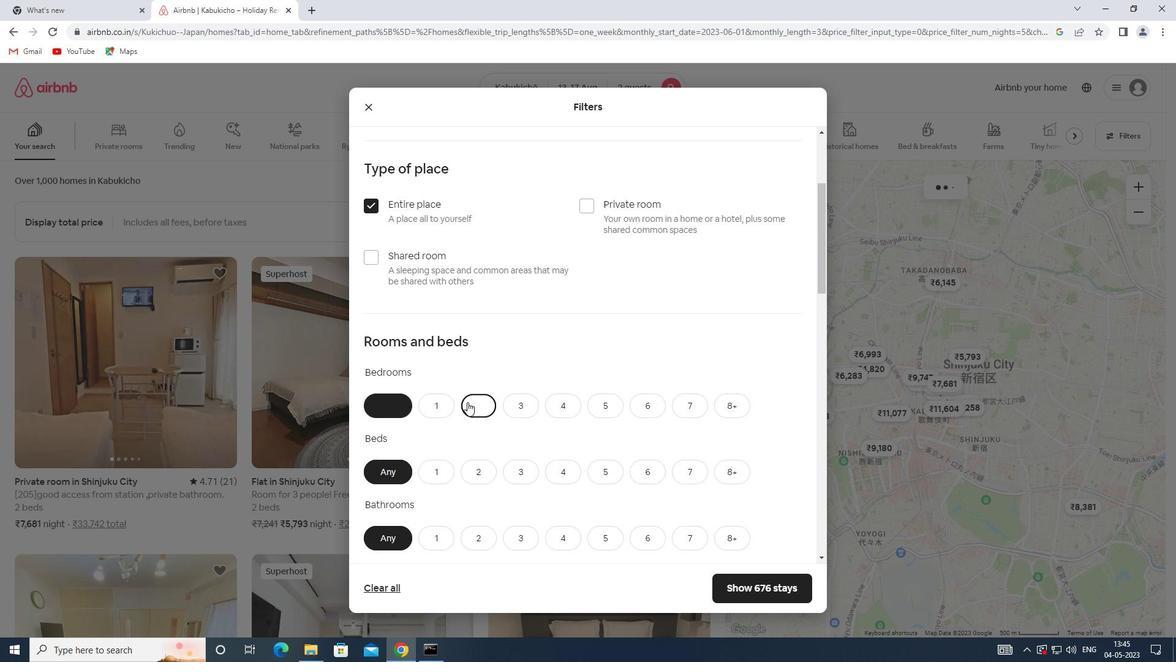 
Action: Mouse scrolled (467, 401) with delta (0, 0)
Screenshot: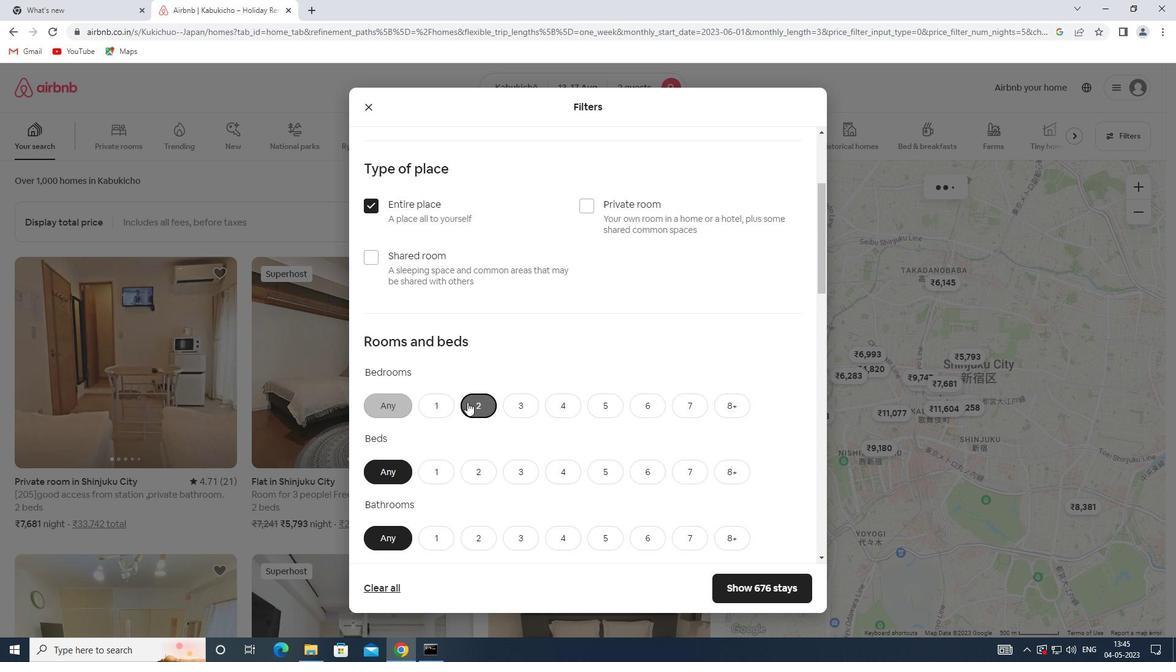 
Action: Mouse moved to (473, 345)
Screenshot: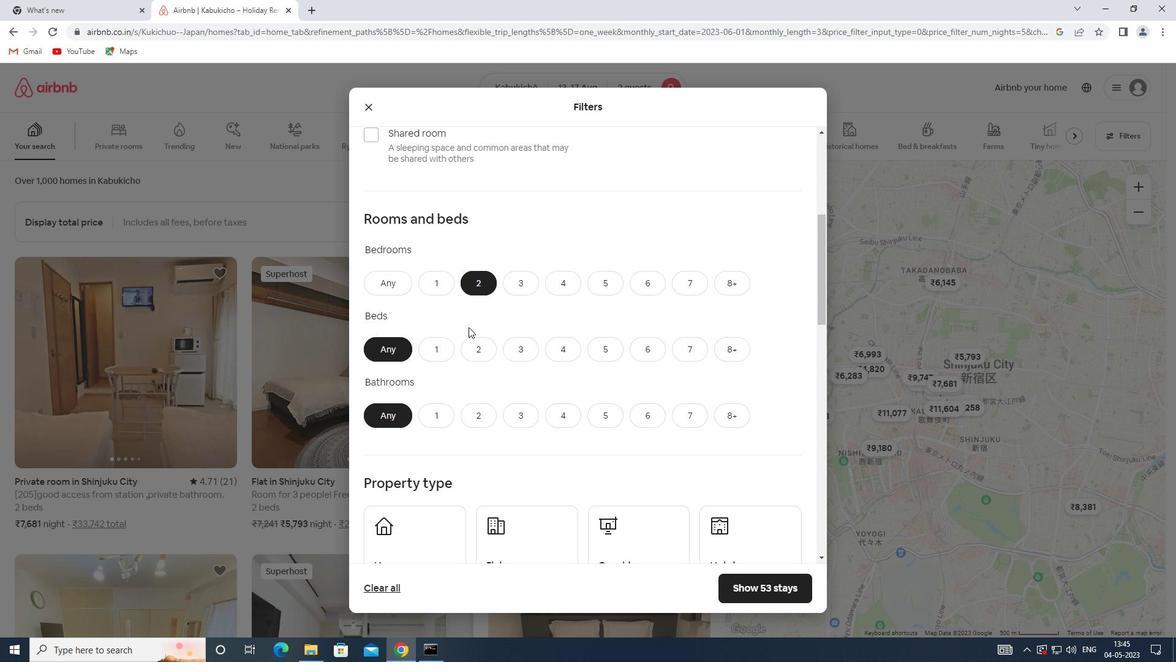 
Action: Mouse pressed left at (473, 345)
Screenshot: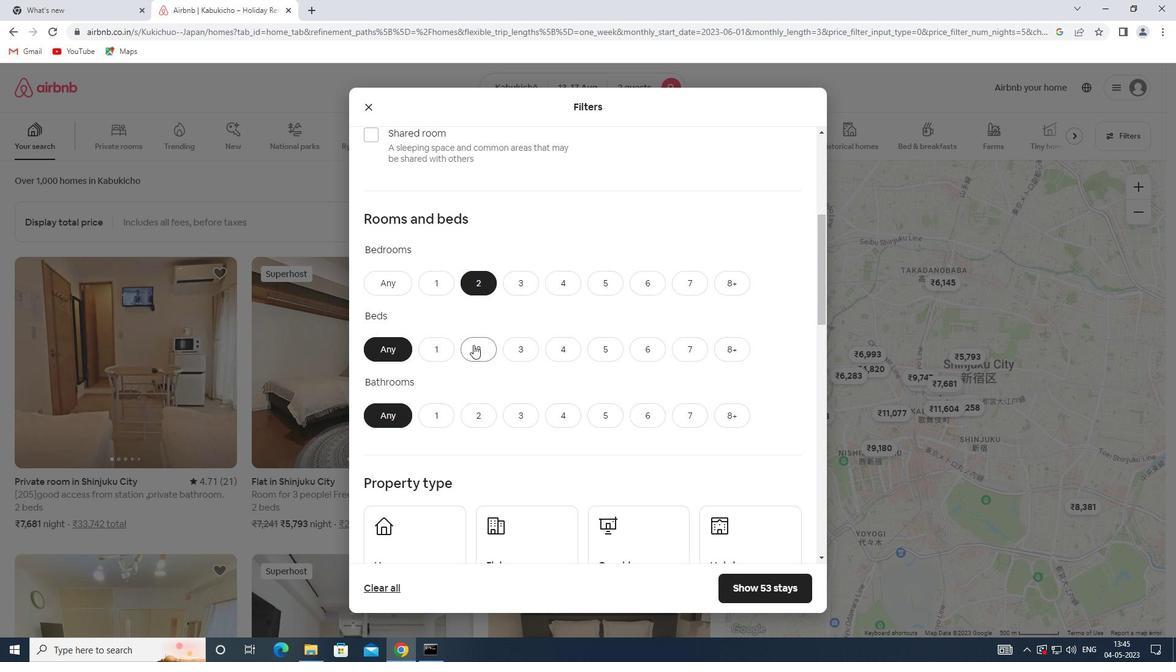 
Action: Mouse scrolled (473, 344) with delta (0, 0)
Screenshot: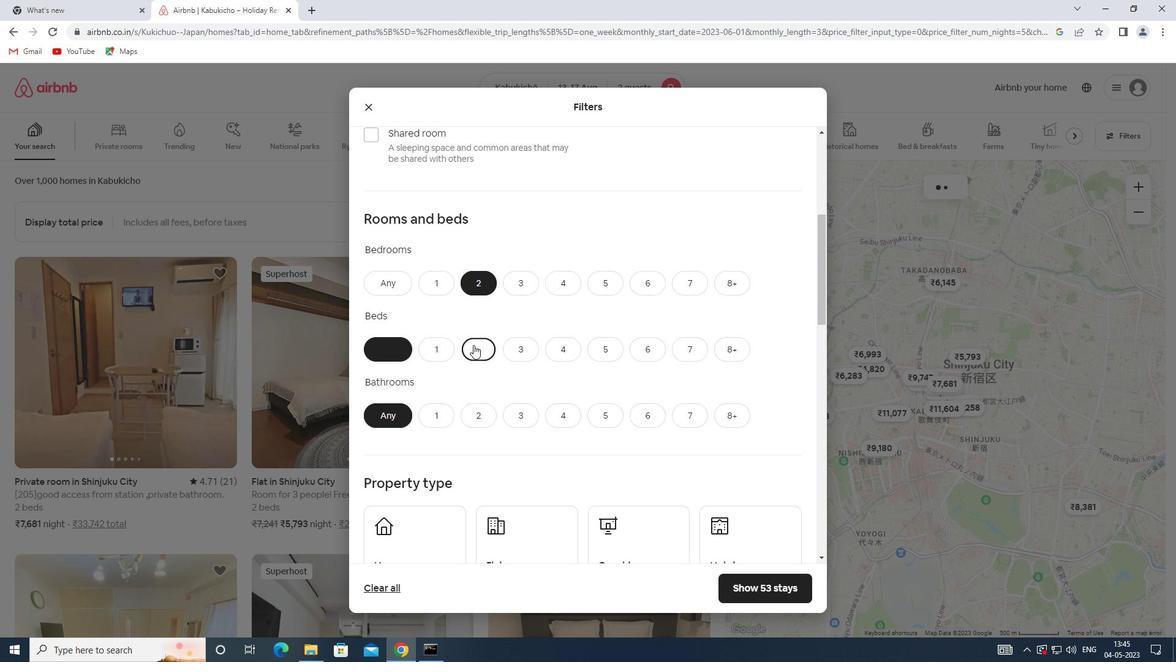 
Action: Mouse scrolled (473, 344) with delta (0, 0)
Screenshot: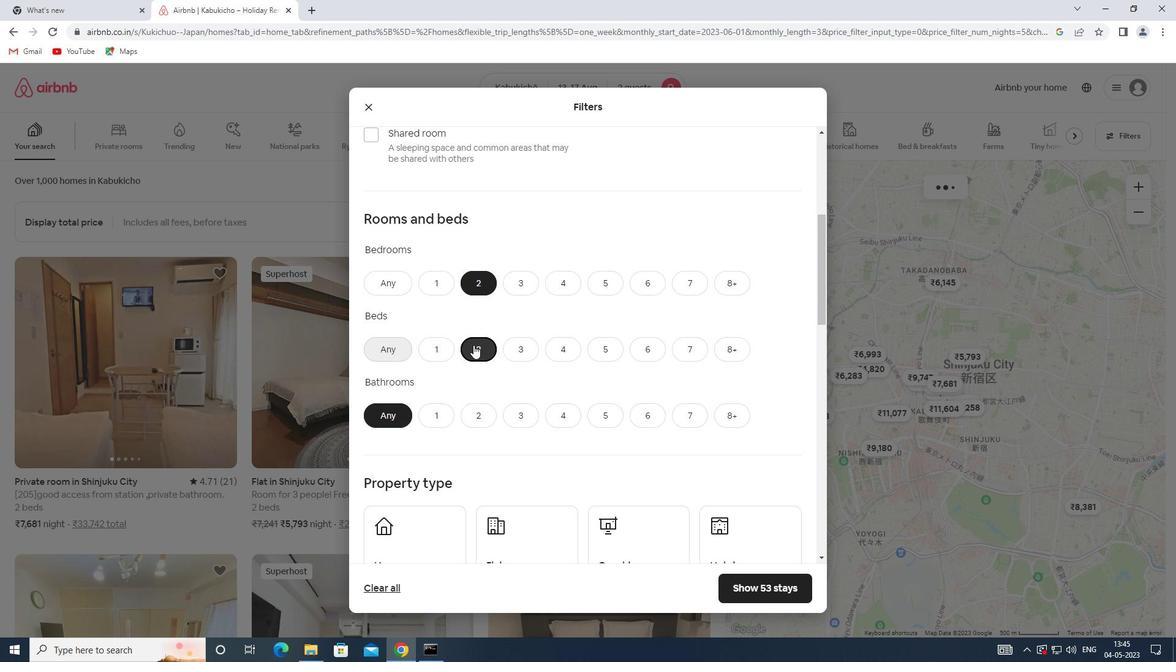 
Action: Mouse moved to (435, 293)
Screenshot: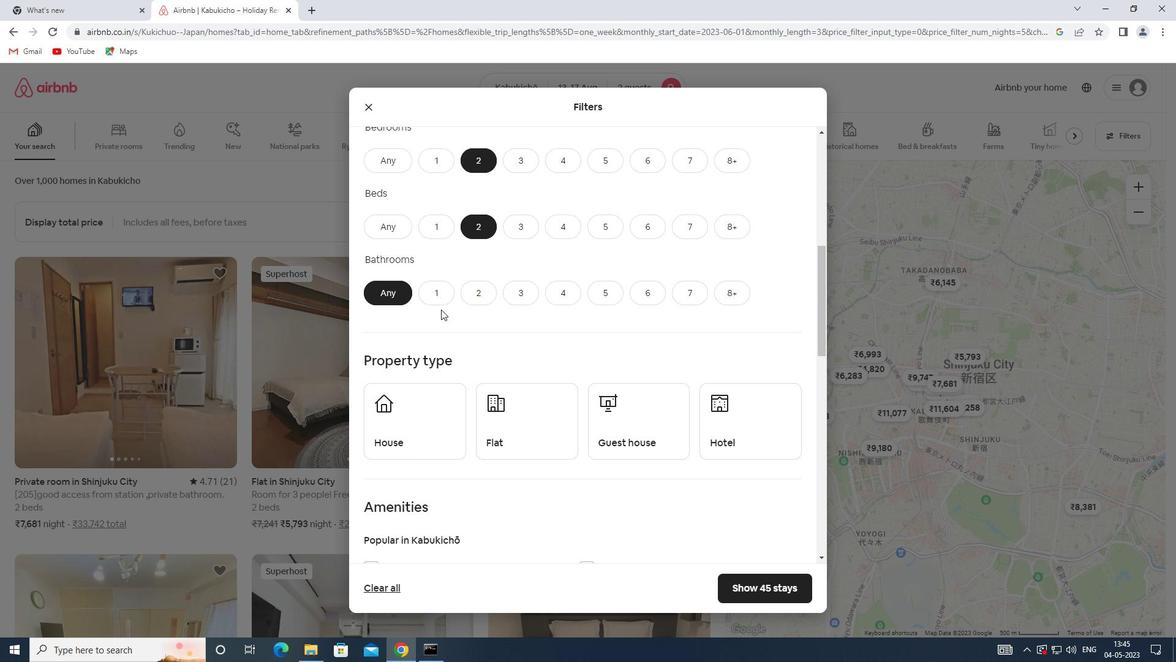 
Action: Mouse pressed left at (435, 293)
Screenshot: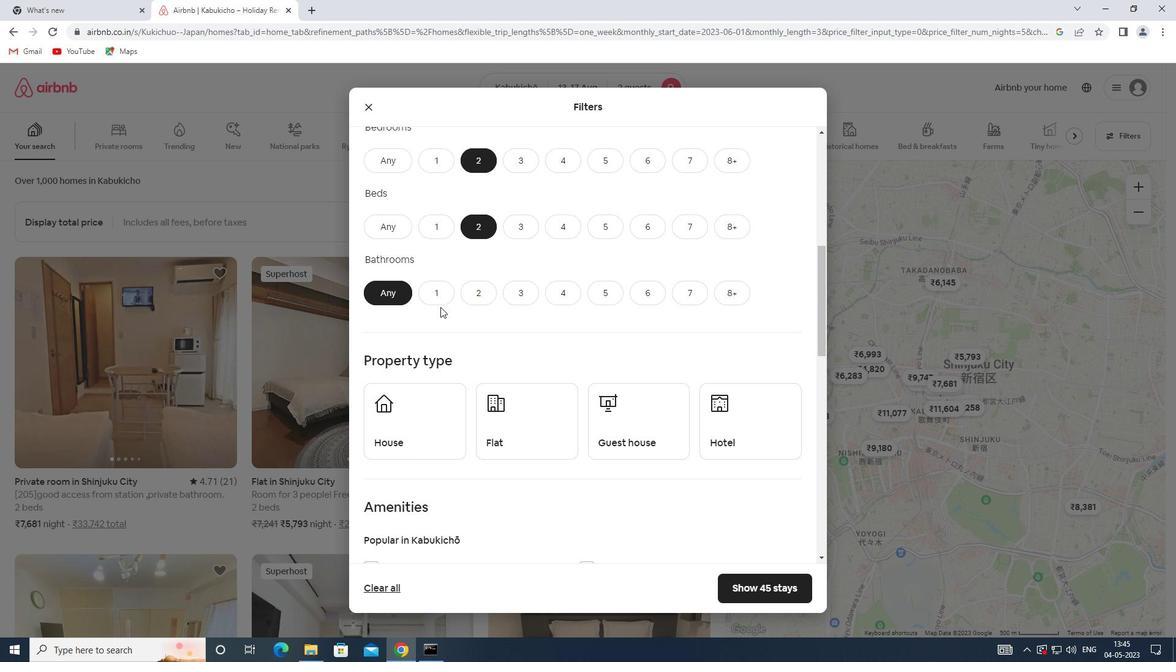 
Action: Mouse scrolled (435, 293) with delta (0, 0)
Screenshot: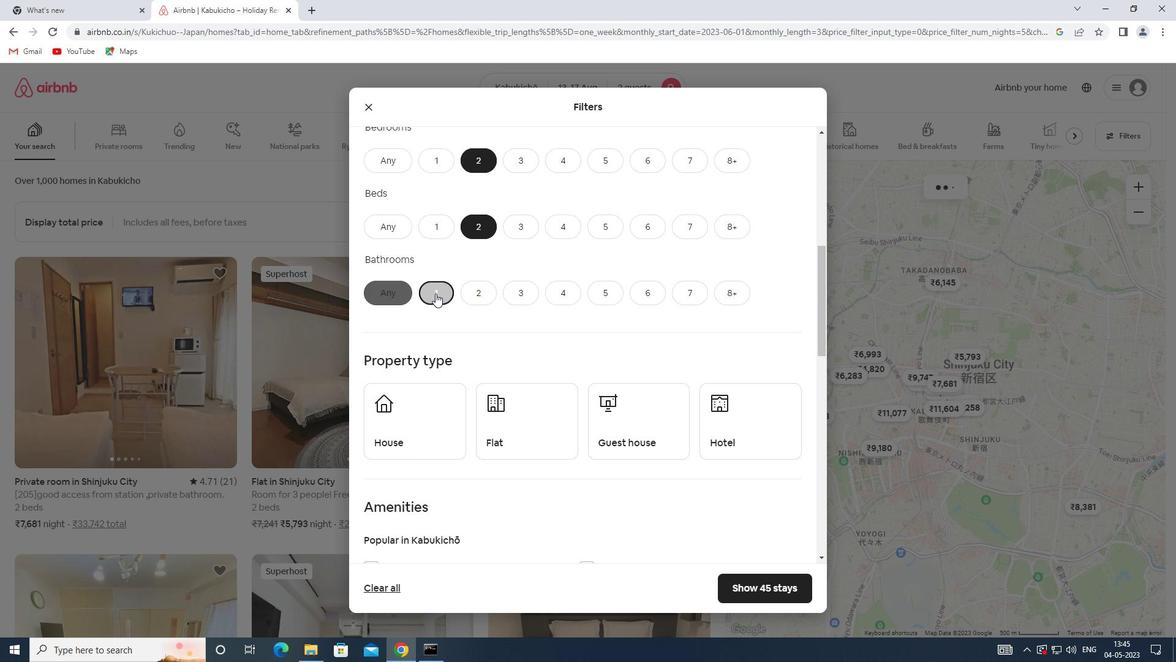 
Action: Mouse scrolled (435, 293) with delta (0, 0)
Screenshot: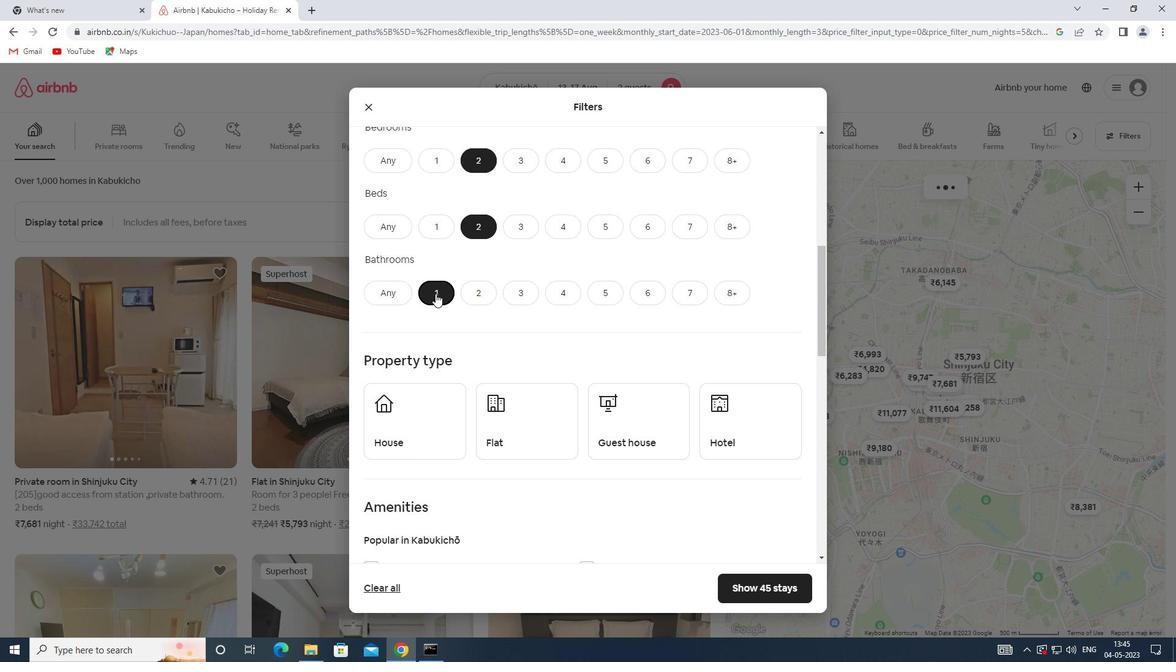 
Action: Mouse moved to (425, 303)
Screenshot: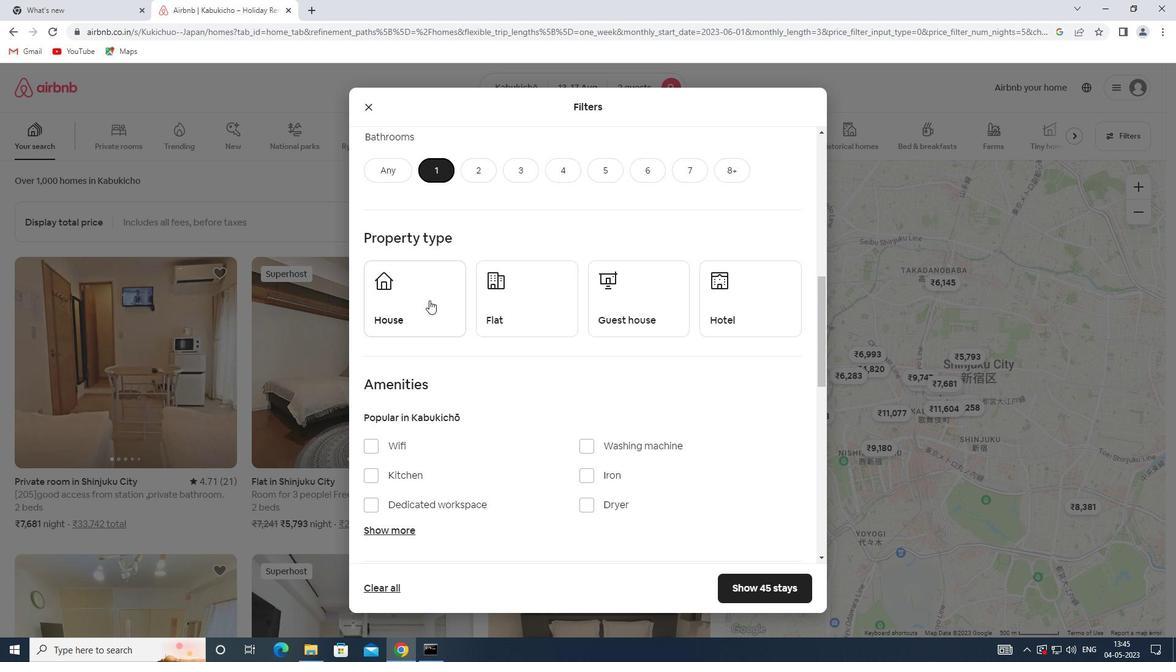 
Action: Mouse pressed left at (425, 303)
Screenshot: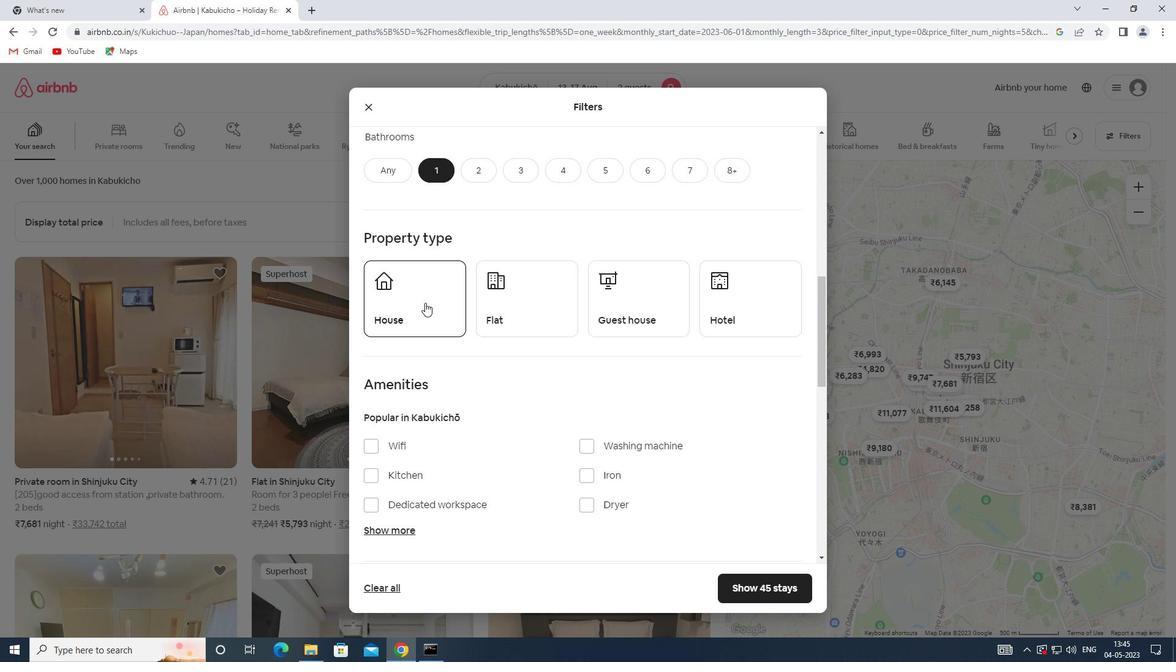 
Action: Mouse moved to (497, 308)
Screenshot: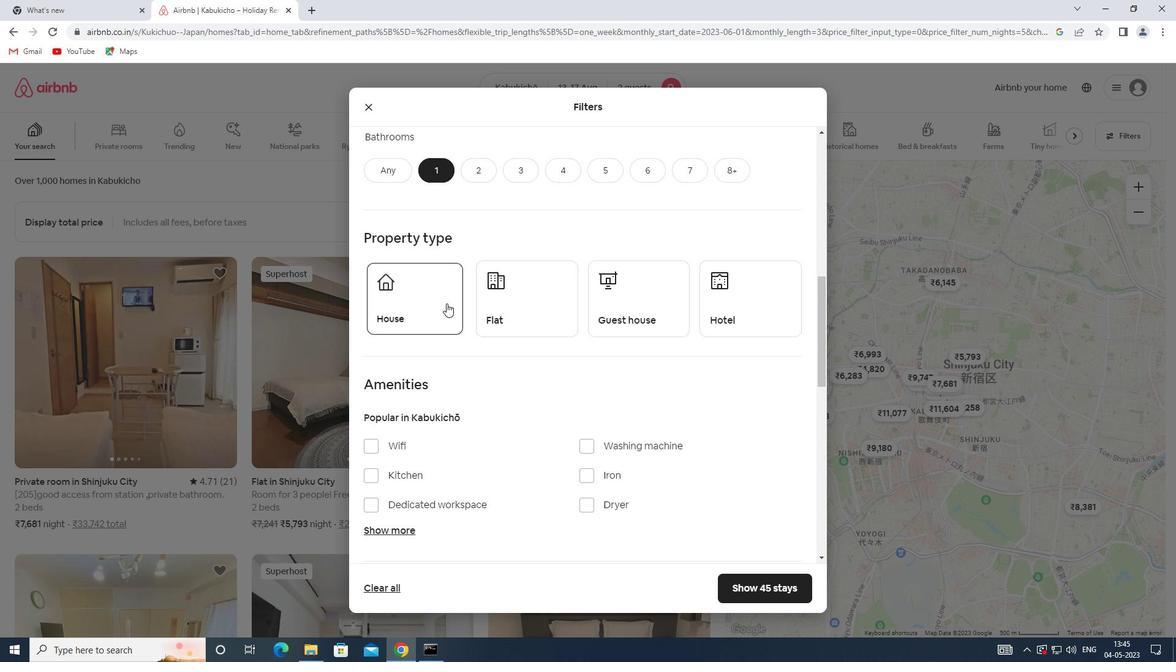 
Action: Mouse pressed left at (497, 308)
Screenshot: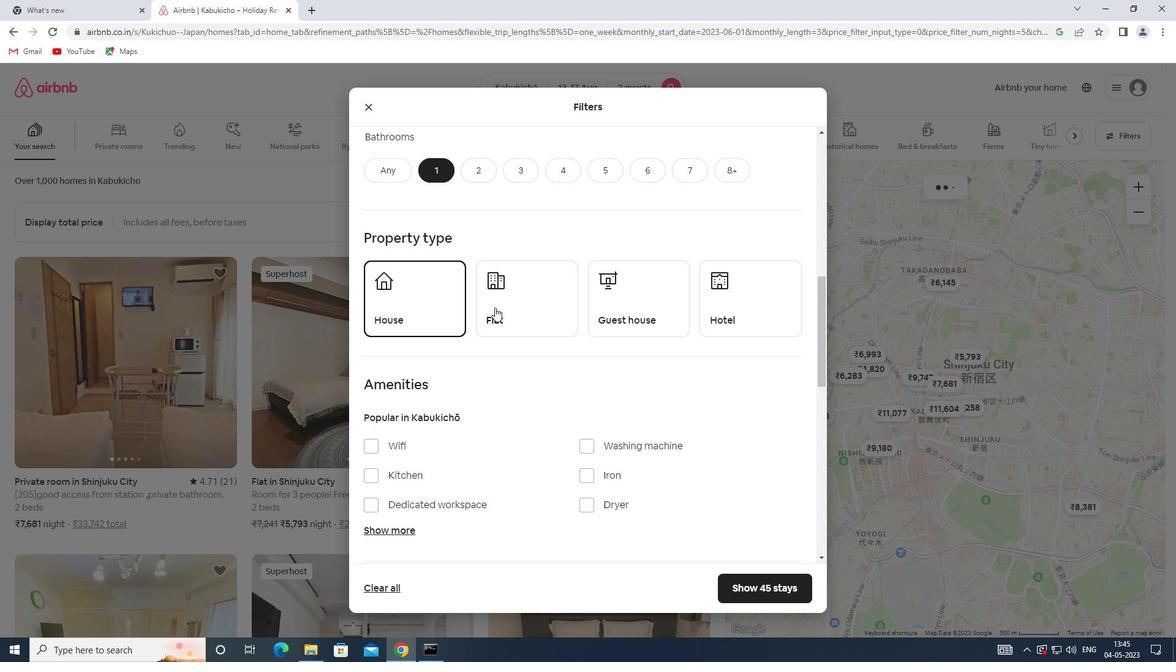 
Action: Mouse moved to (623, 308)
Screenshot: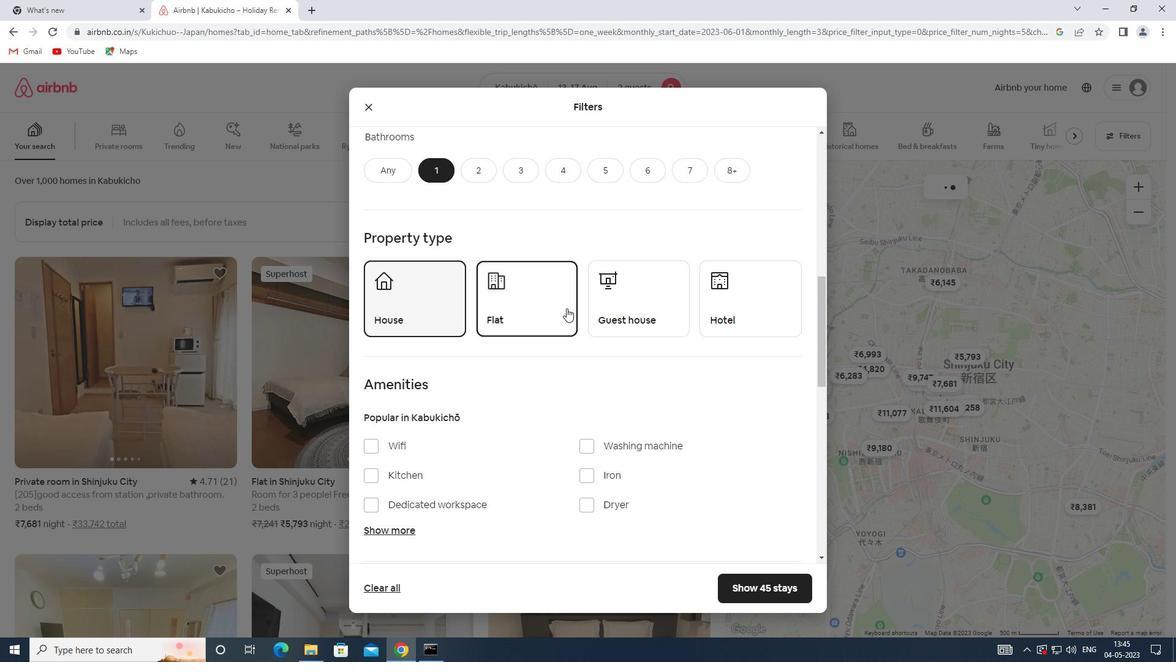 
Action: Mouse pressed left at (623, 308)
Screenshot: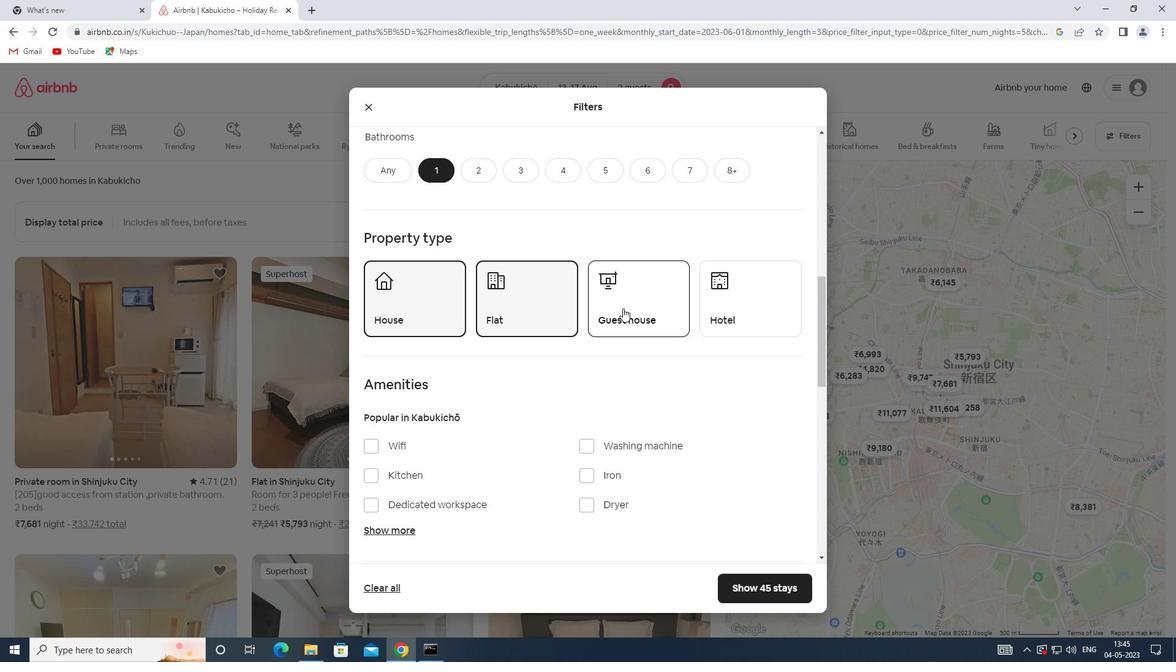 
Action: Mouse scrolled (623, 307) with delta (0, 0)
Screenshot: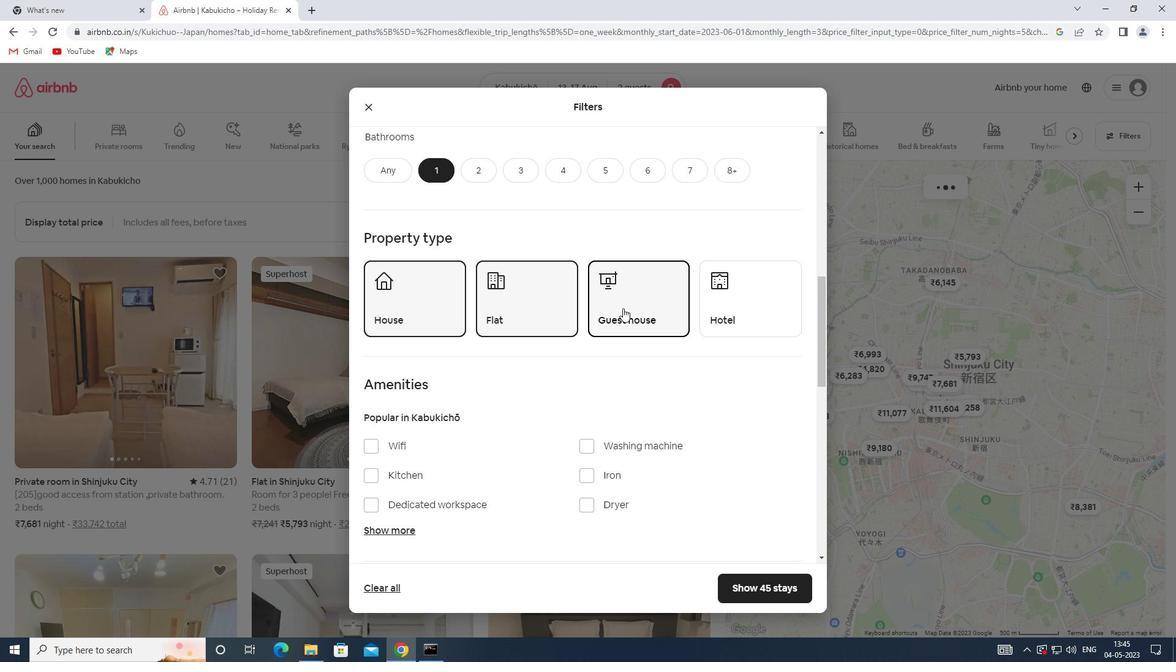 
Action: Mouse scrolled (623, 307) with delta (0, 0)
Screenshot: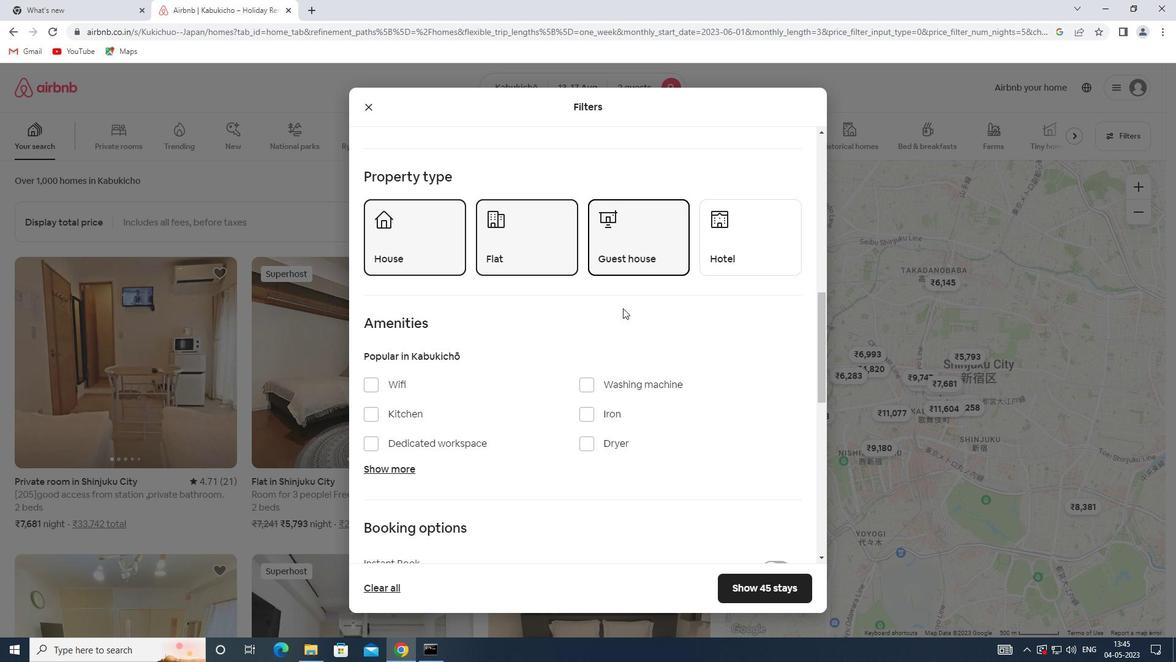 
Action: Mouse scrolled (623, 307) with delta (0, 0)
Screenshot: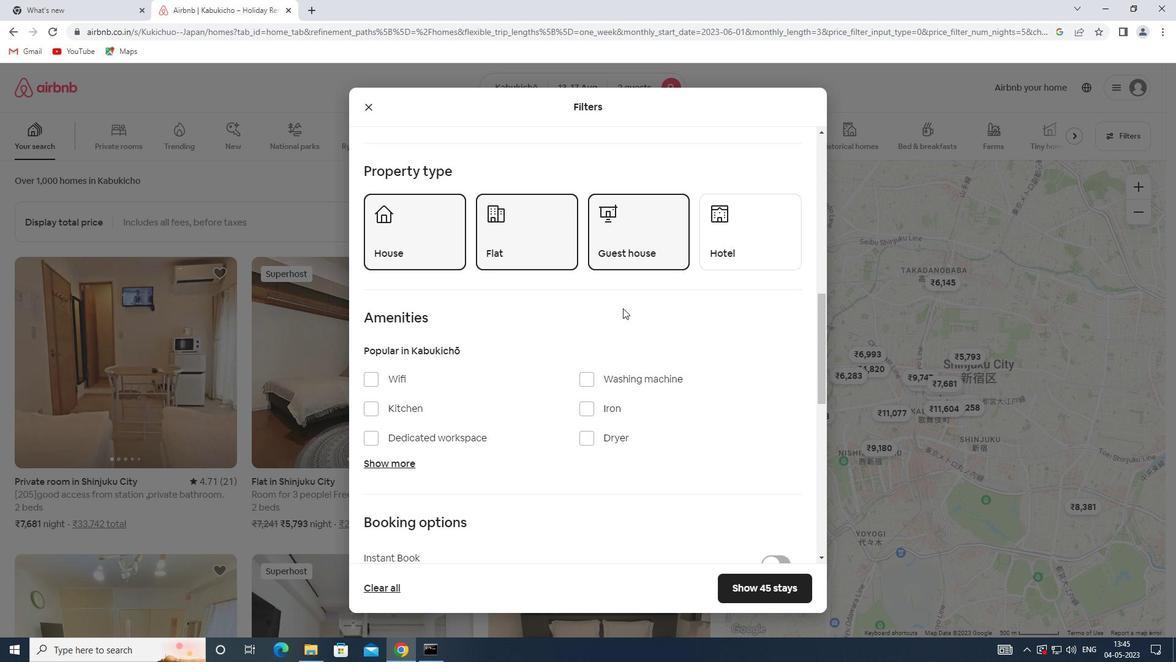 
Action: Mouse moved to (397, 259)
Screenshot: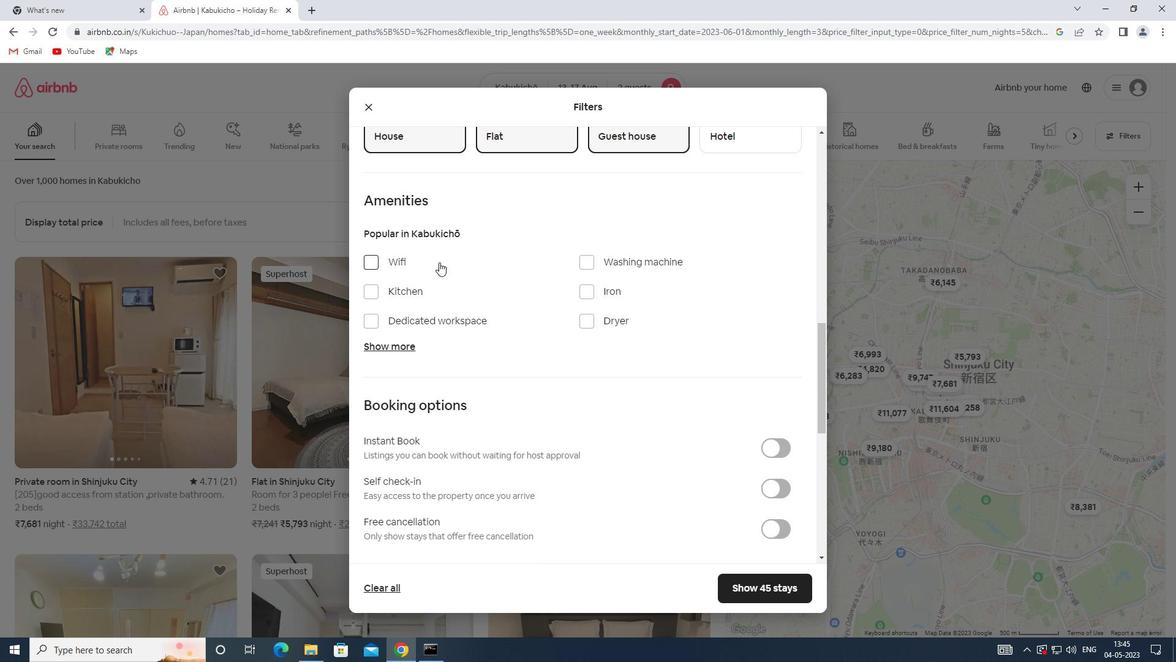 
Action: Mouse pressed left at (397, 259)
Screenshot: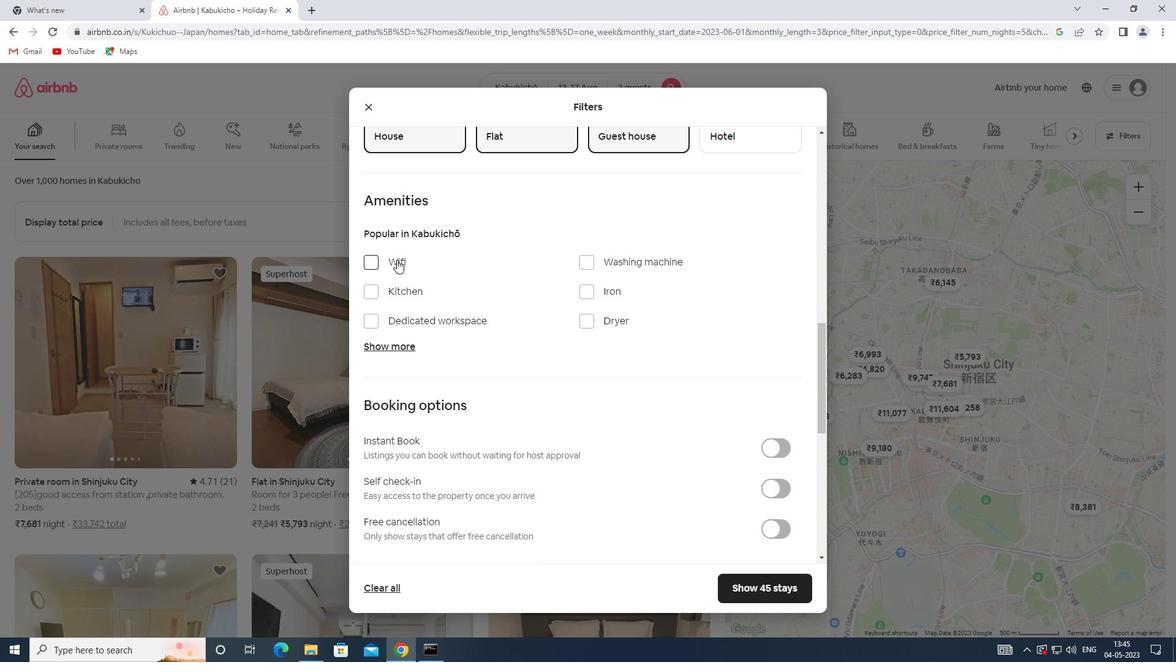 
Action: Mouse moved to (767, 479)
Screenshot: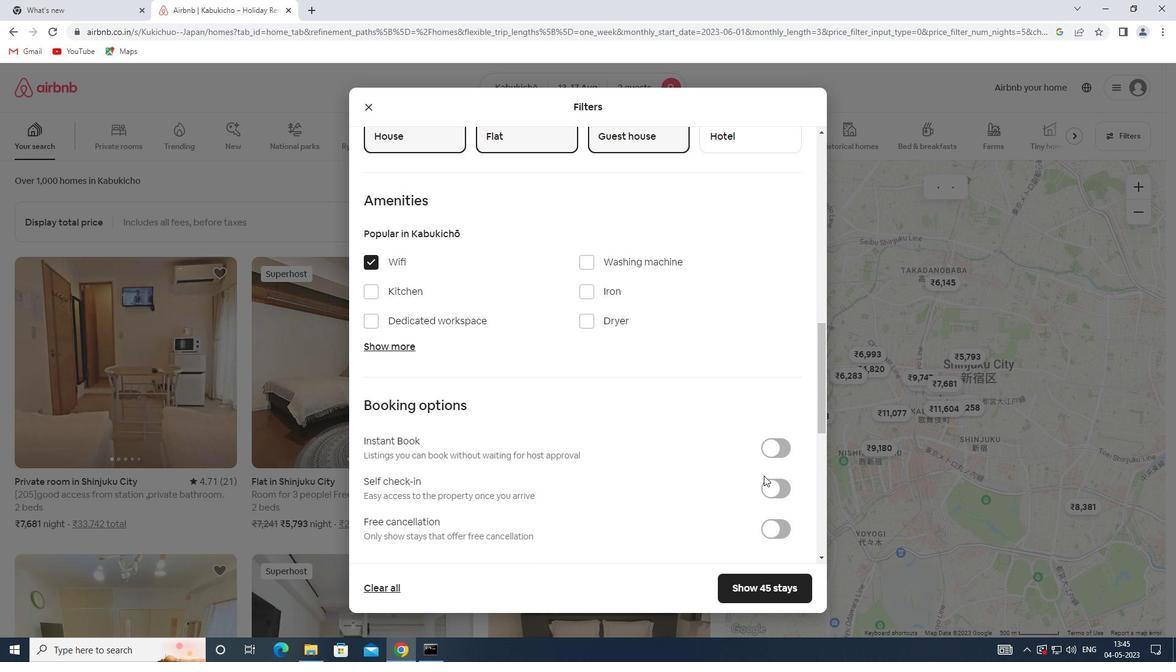 
Action: Mouse pressed left at (767, 479)
Screenshot: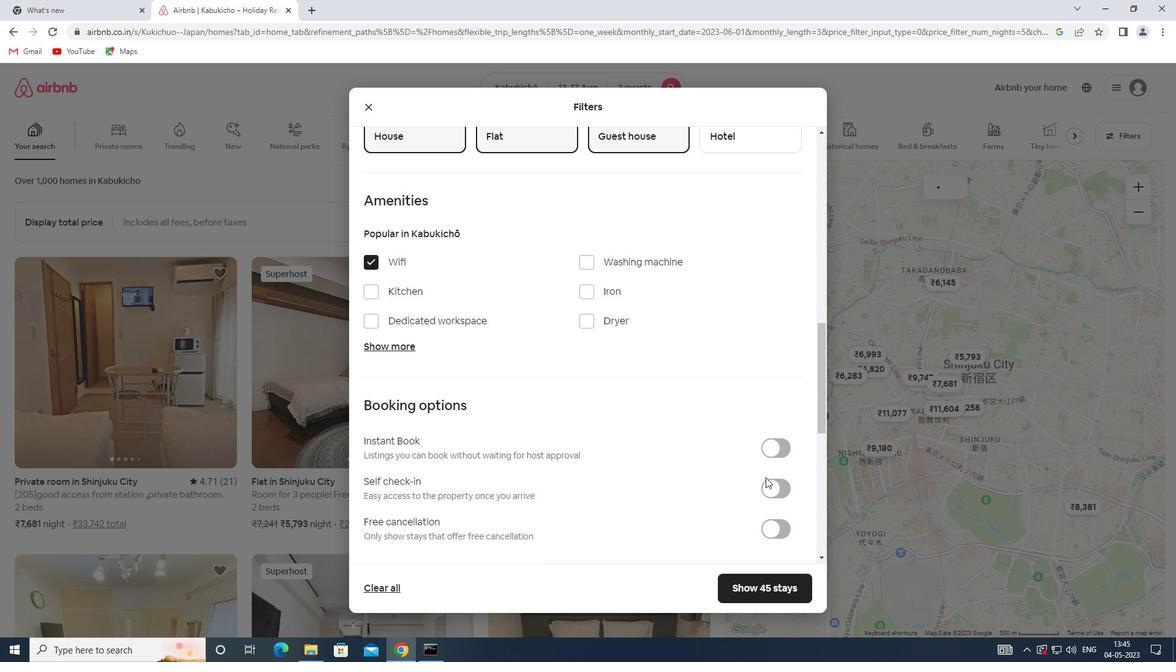 
Action: Mouse moved to (742, 460)
Screenshot: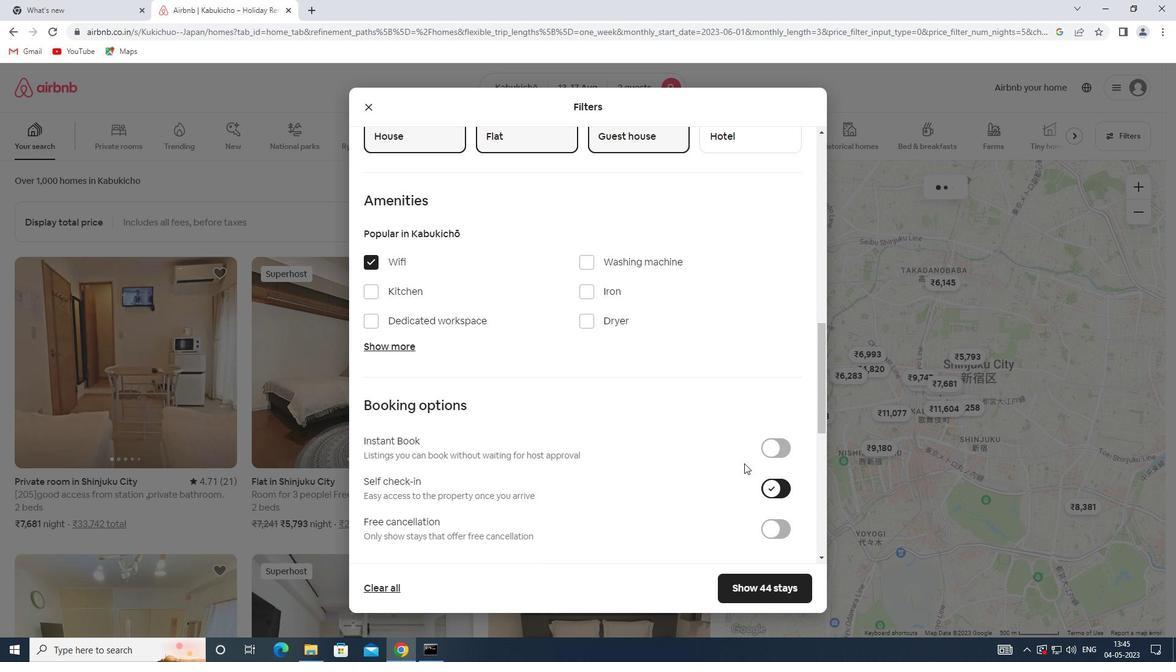 
Action: Mouse scrolled (742, 459) with delta (0, 0)
Screenshot: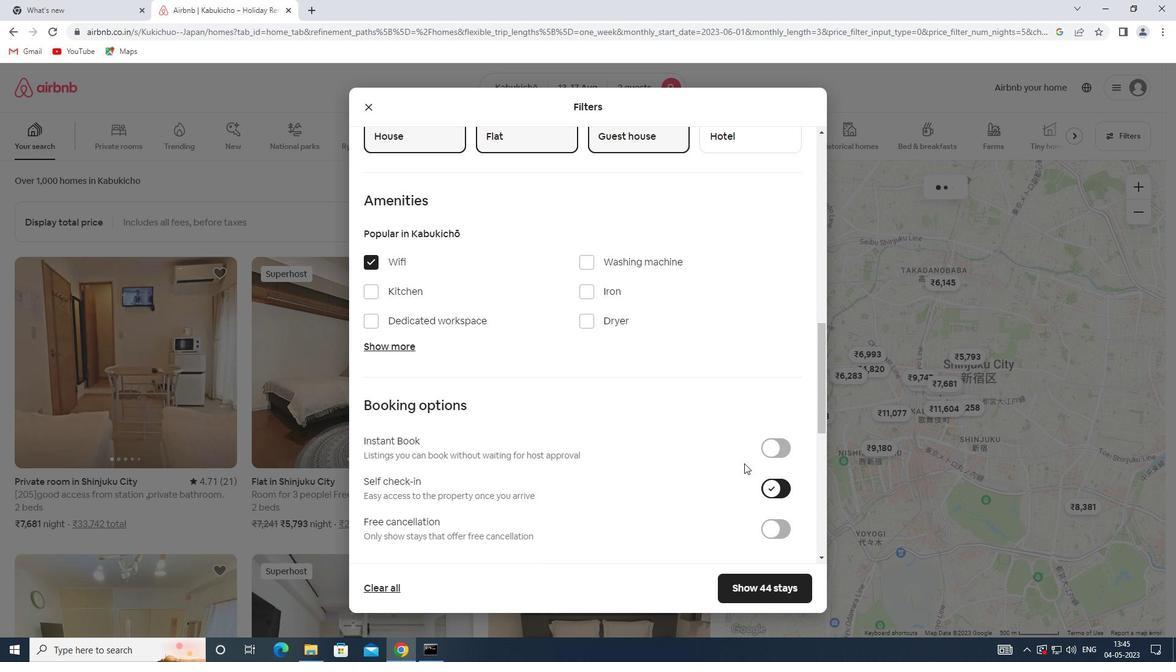 
Action: Mouse moved to (741, 460)
Screenshot: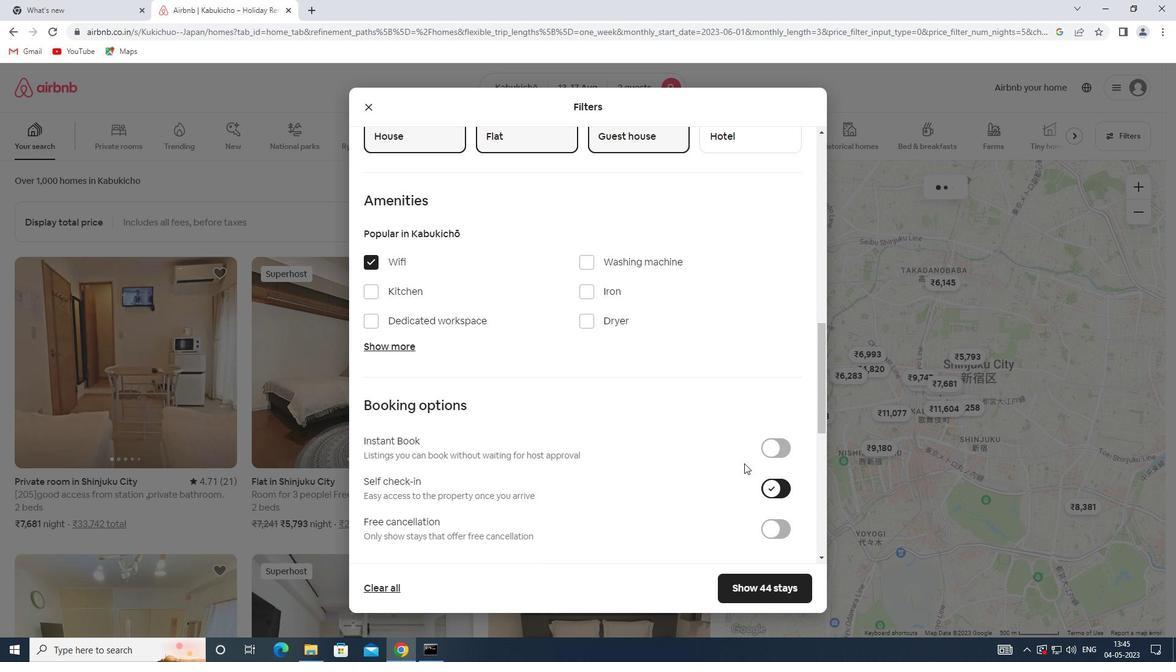
Action: Mouse scrolled (741, 460) with delta (0, 0)
Screenshot: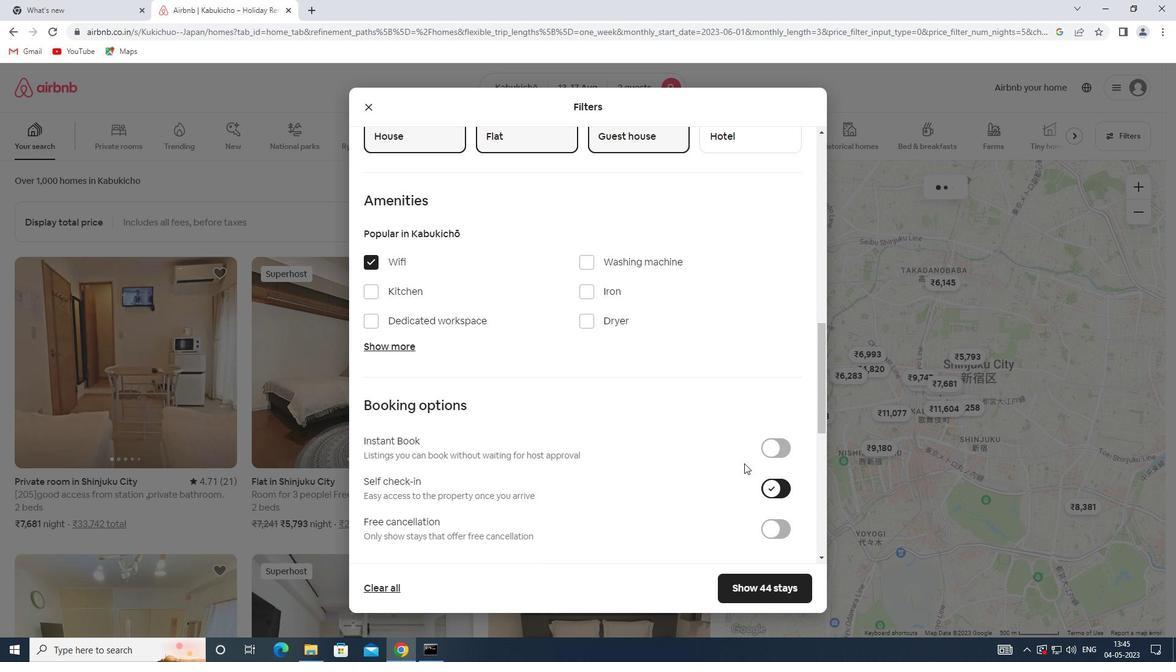 
Action: Mouse moved to (741, 460)
Screenshot: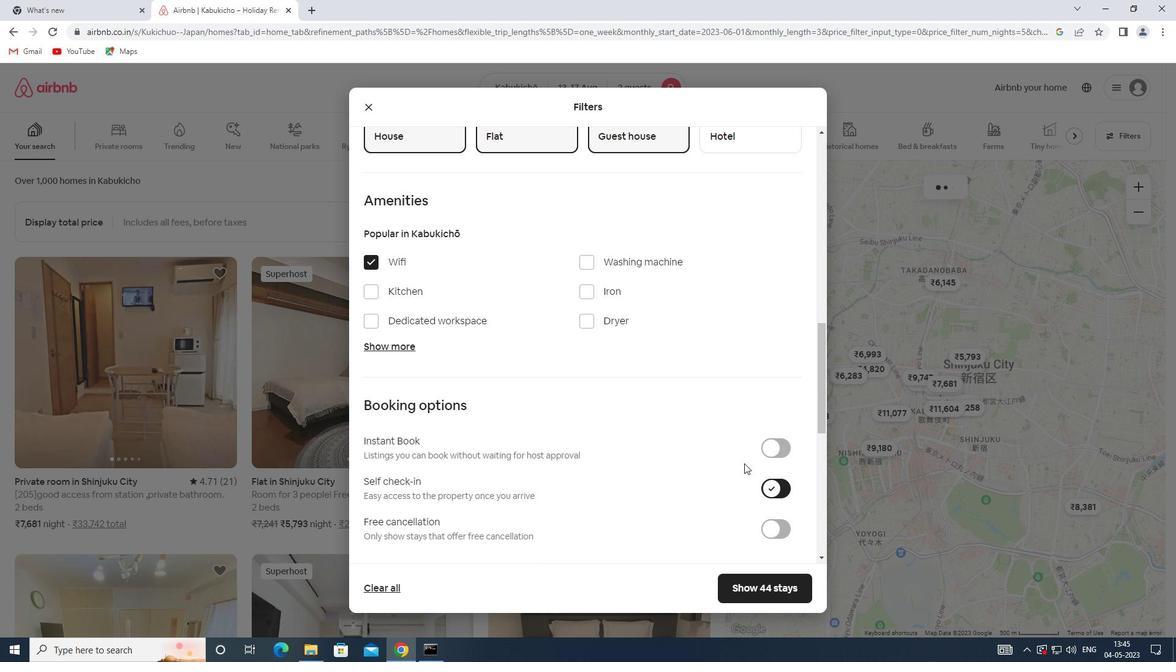 
Action: Mouse scrolled (741, 460) with delta (0, 0)
Screenshot: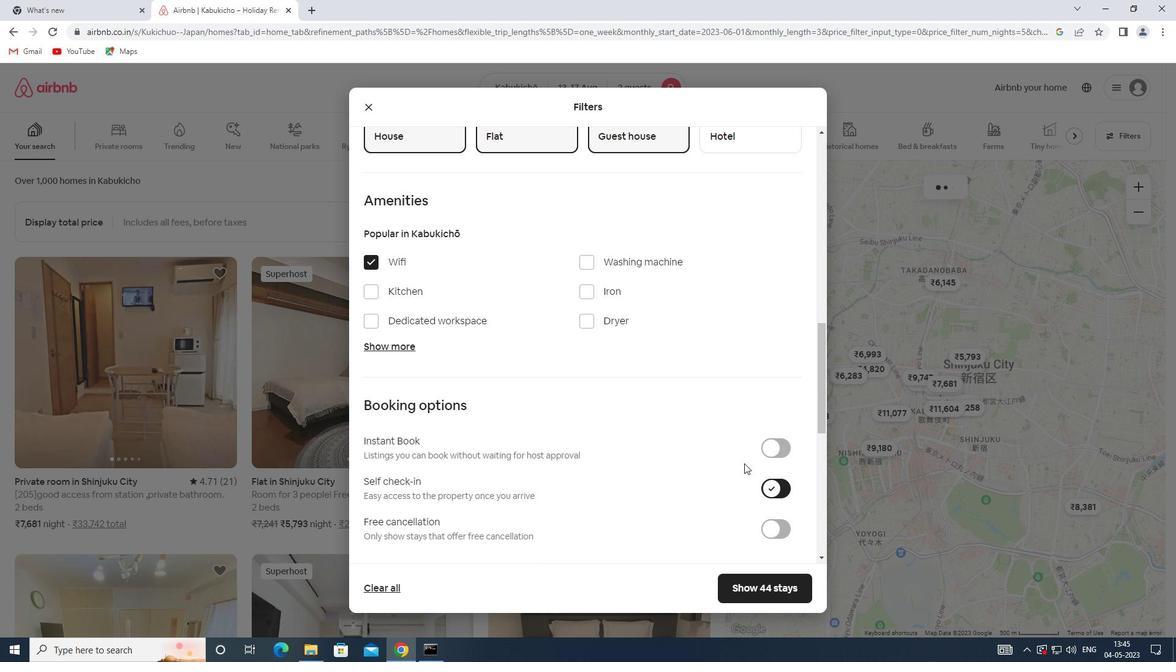 
Action: Mouse scrolled (741, 460) with delta (0, 0)
Screenshot: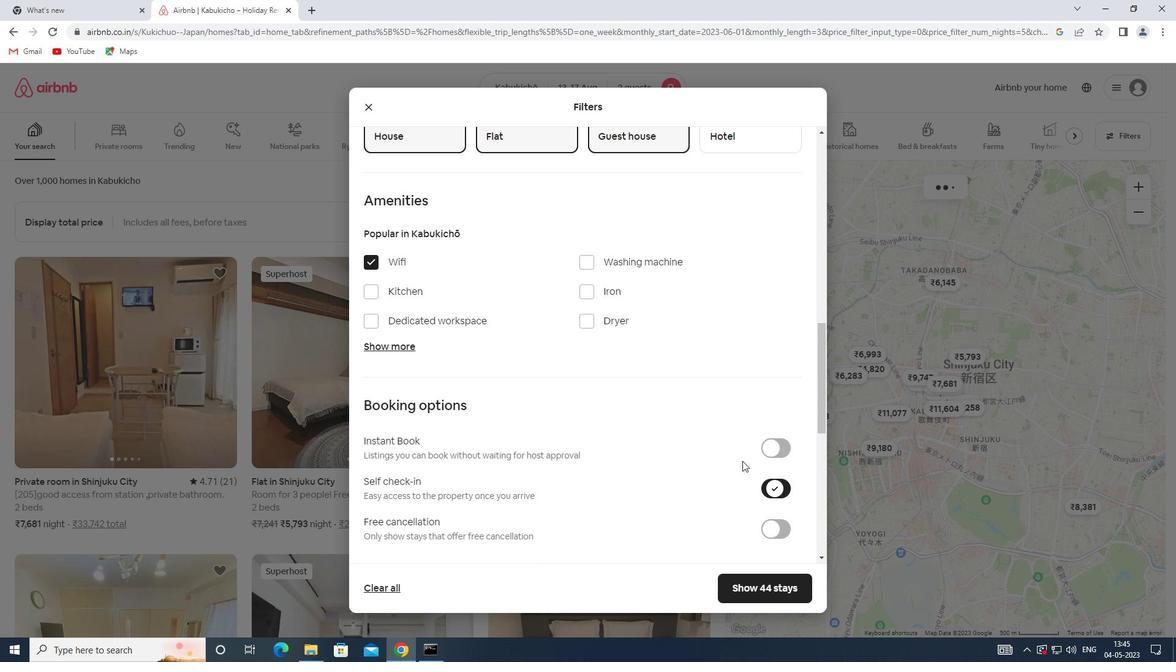 
Action: Mouse moved to (727, 445)
Screenshot: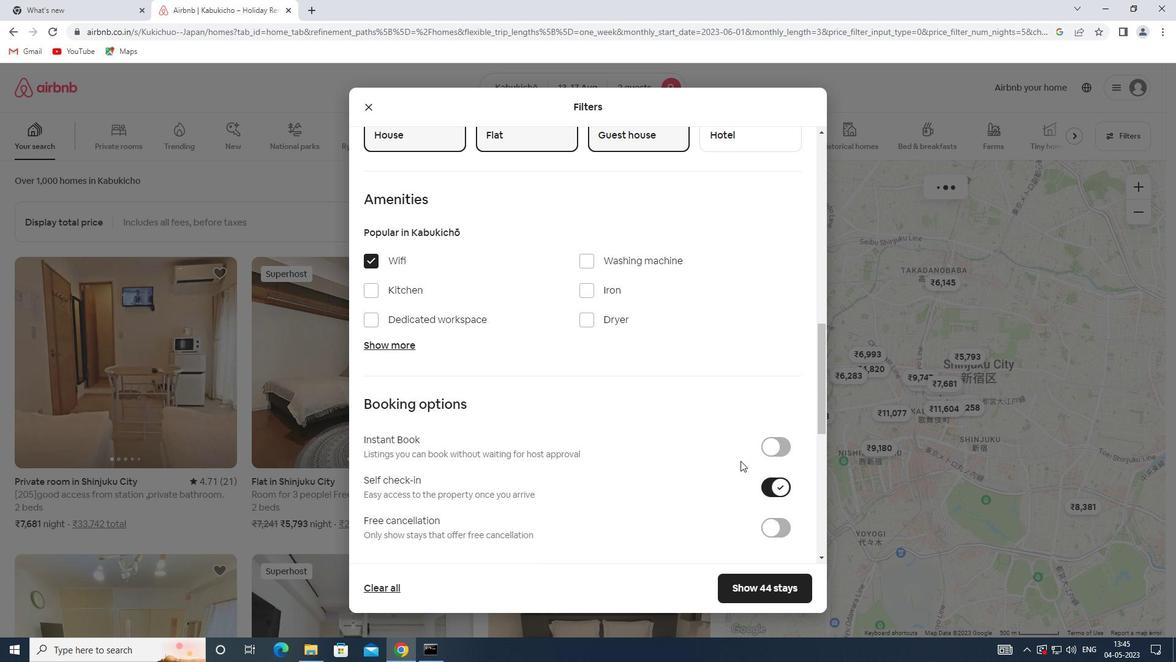 
Action: Mouse scrolled (727, 445) with delta (0, 0)
Screenshot: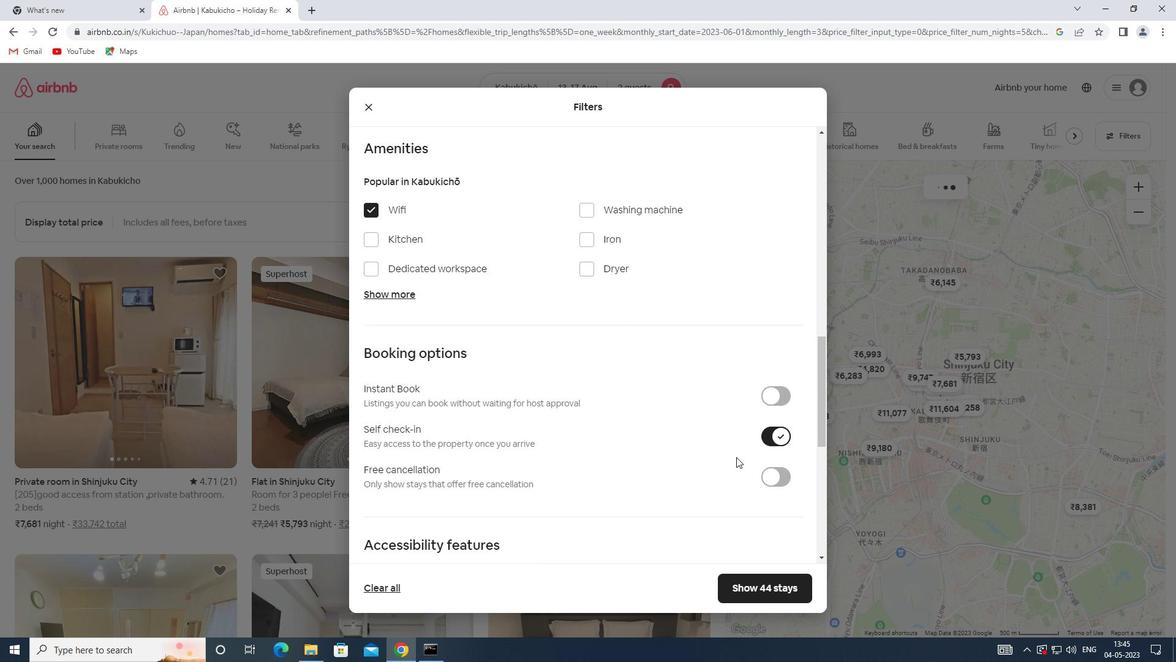 
Action: Mouse scrolled (727, 445) with delta (0, 0)
Screenshot: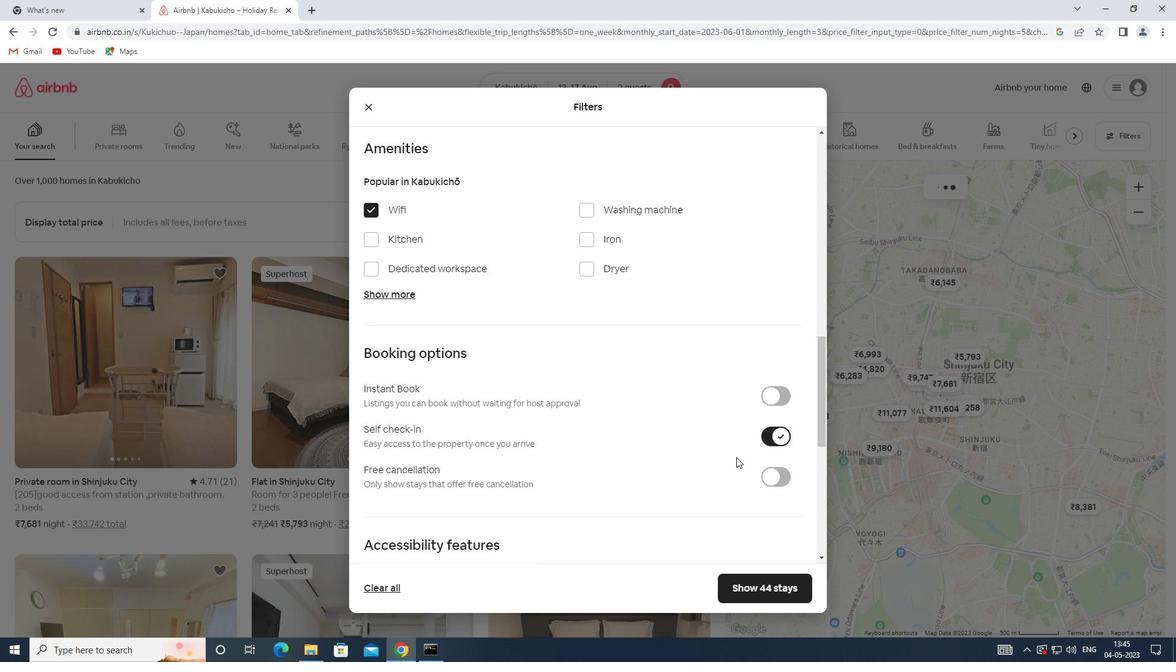 
Action: Mouse scrolled (727, 445) with delta (0, 0)
Screenshot: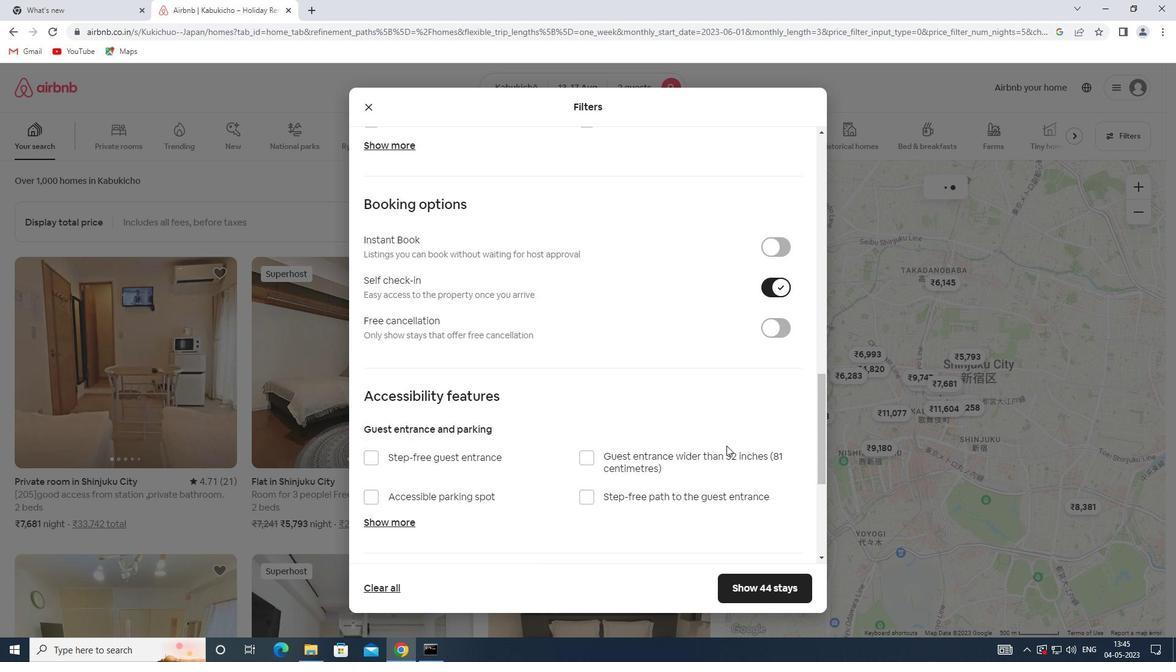 
Action: Mouse scrolled (727, 445) with delta (0, 0)
Screenshot: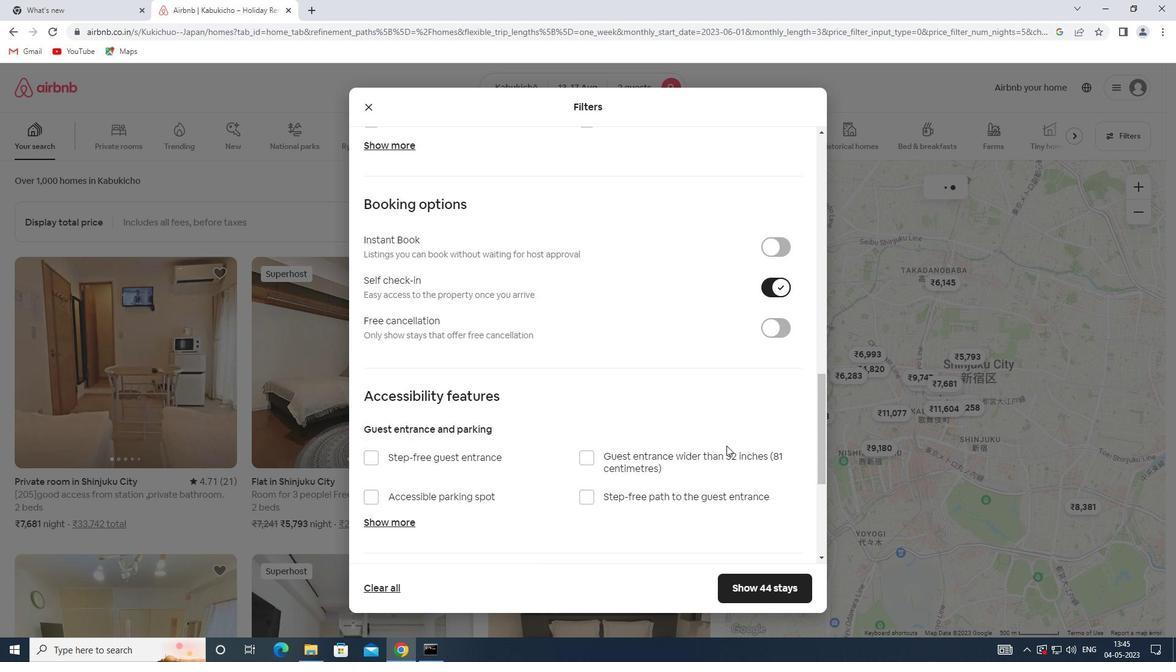 
Action: Mouse moved to (398, 481)
Screenshot: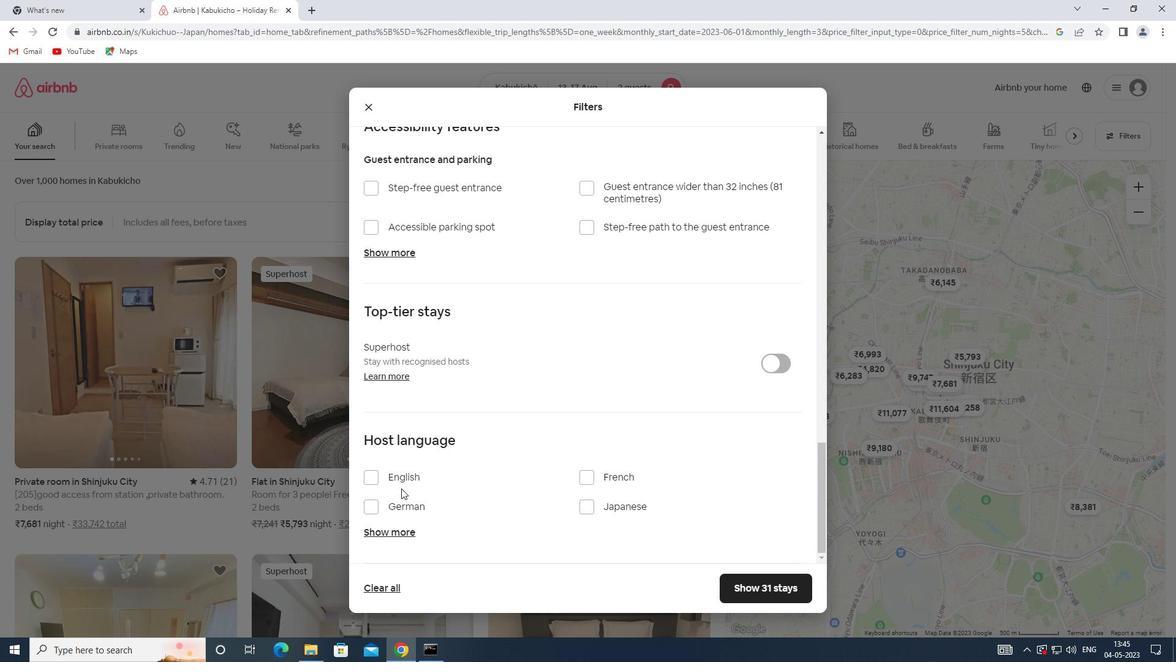 
Action: Mouse pressed left at (398, 481)
Screenshot: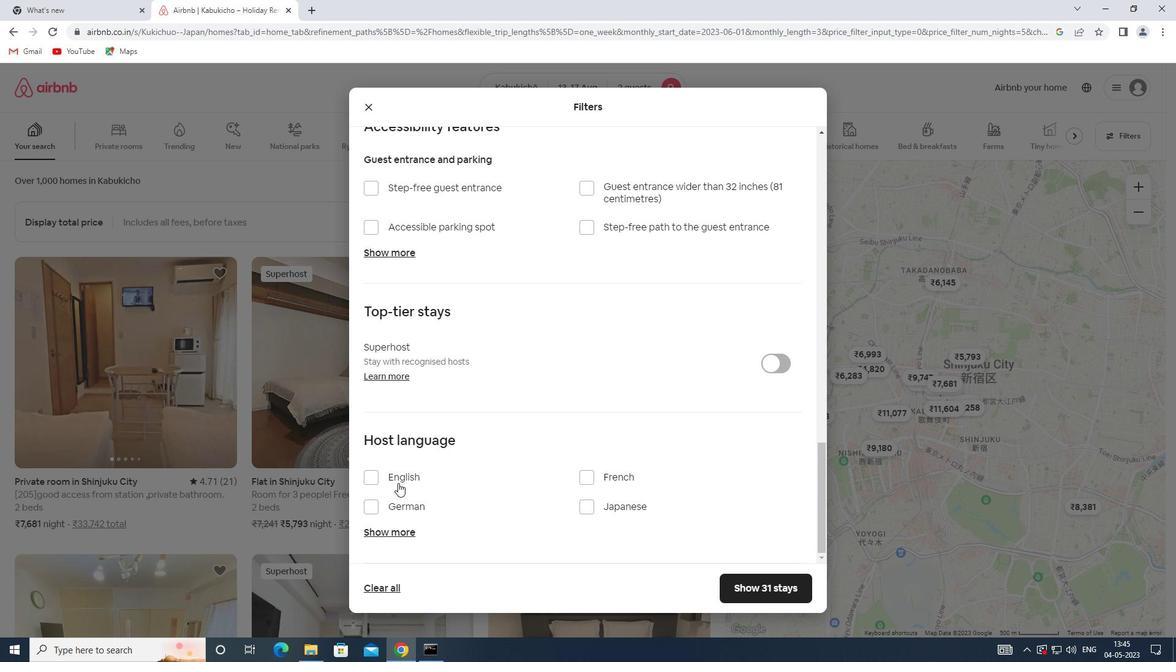 
Action: Mouse moved to (756, 596)
Screenshot: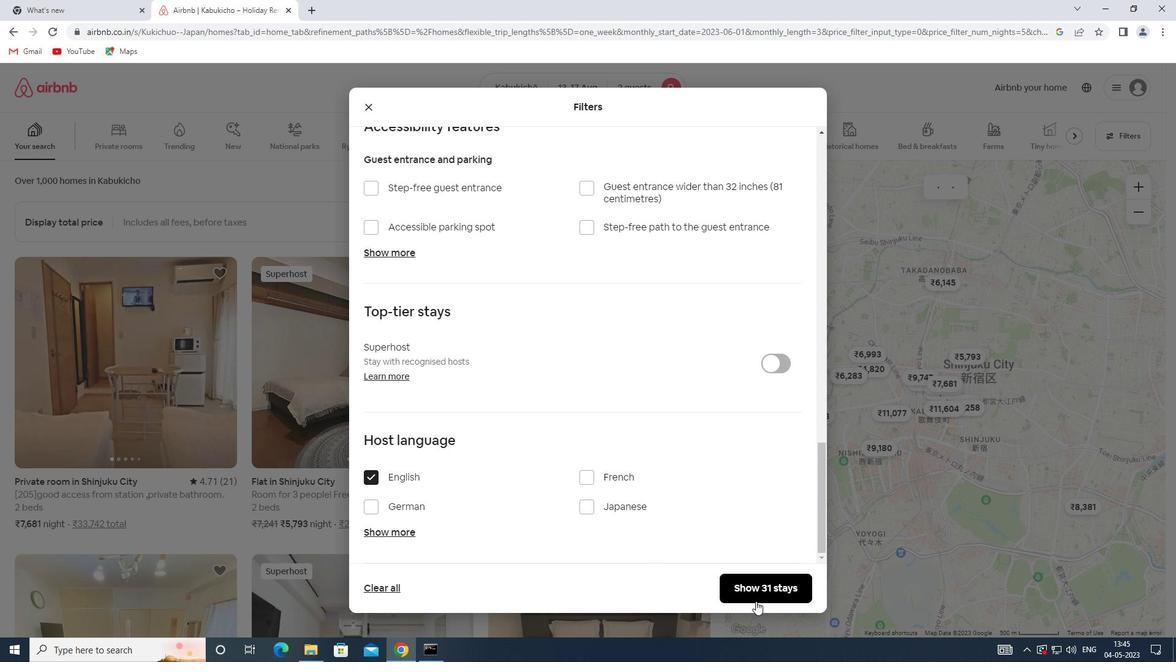 
Action: Mouse pressed left at (756, 596)
Screenshot: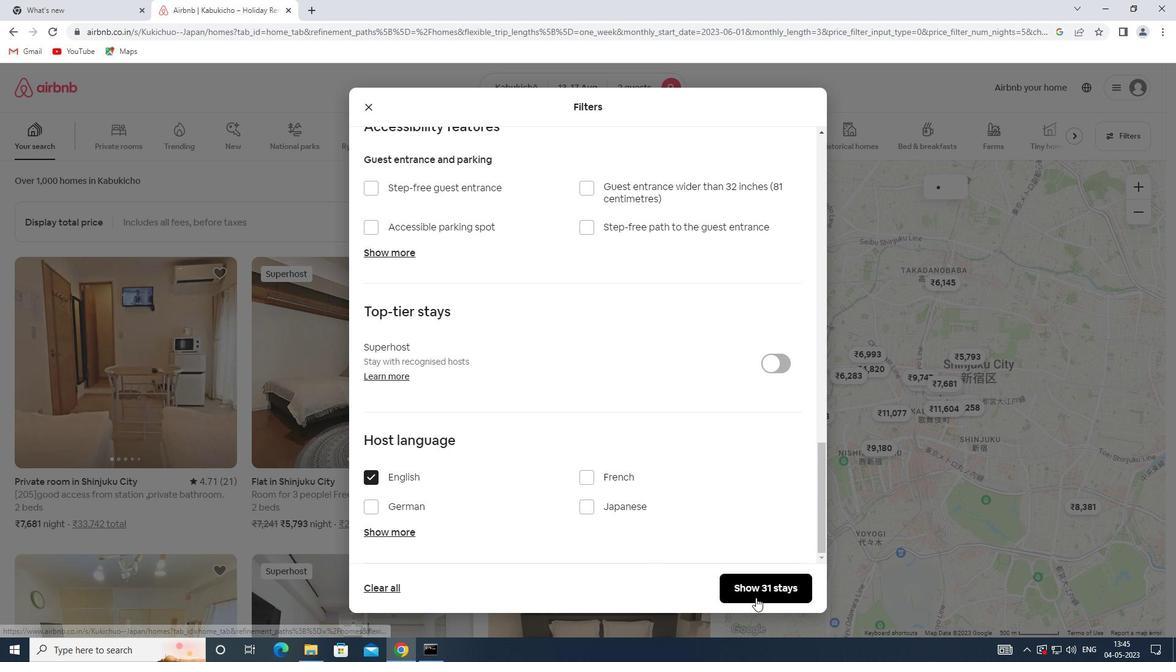 
